 Task: Add Wild Fresh Sockeye Salmon to the cart.
Action: Mouse moved to (26, 138)
Screenshot: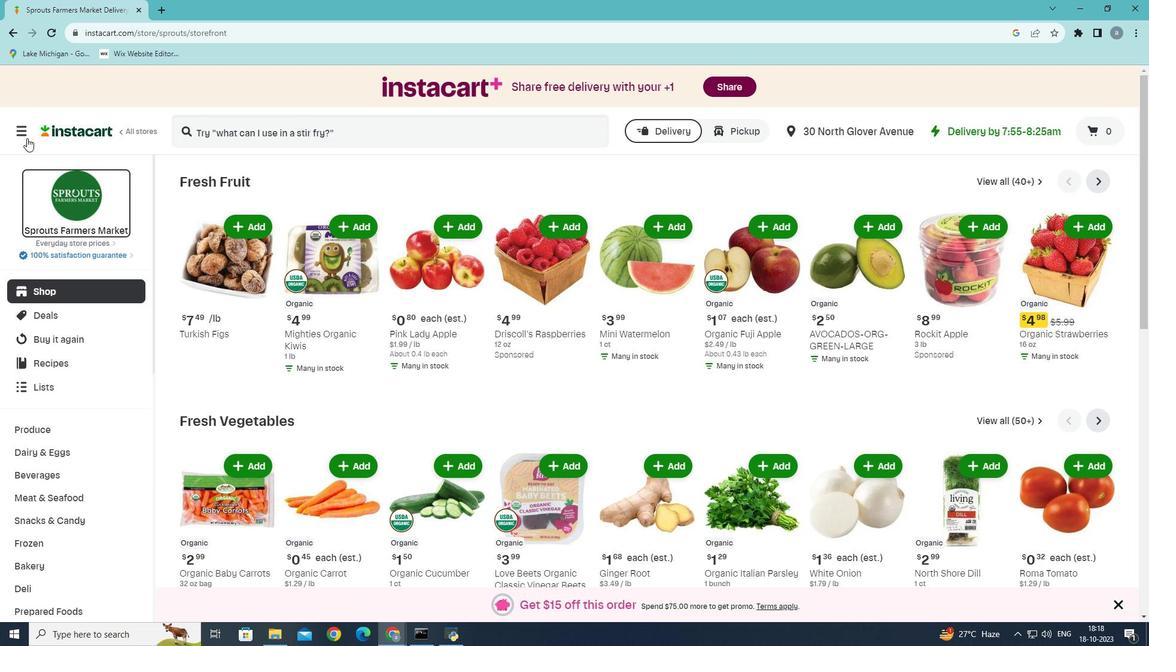 
Action: Mouse pressed left at (26, 138)
Screenshot: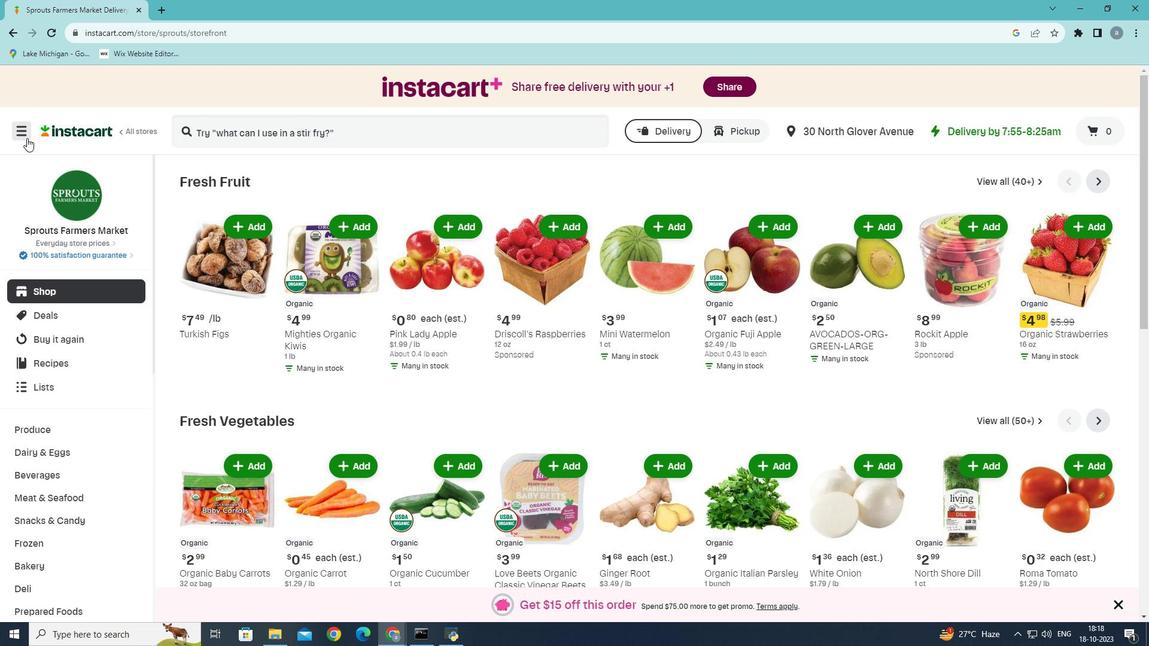 
Action: Mouse moved to (78, 342)
Screenshot: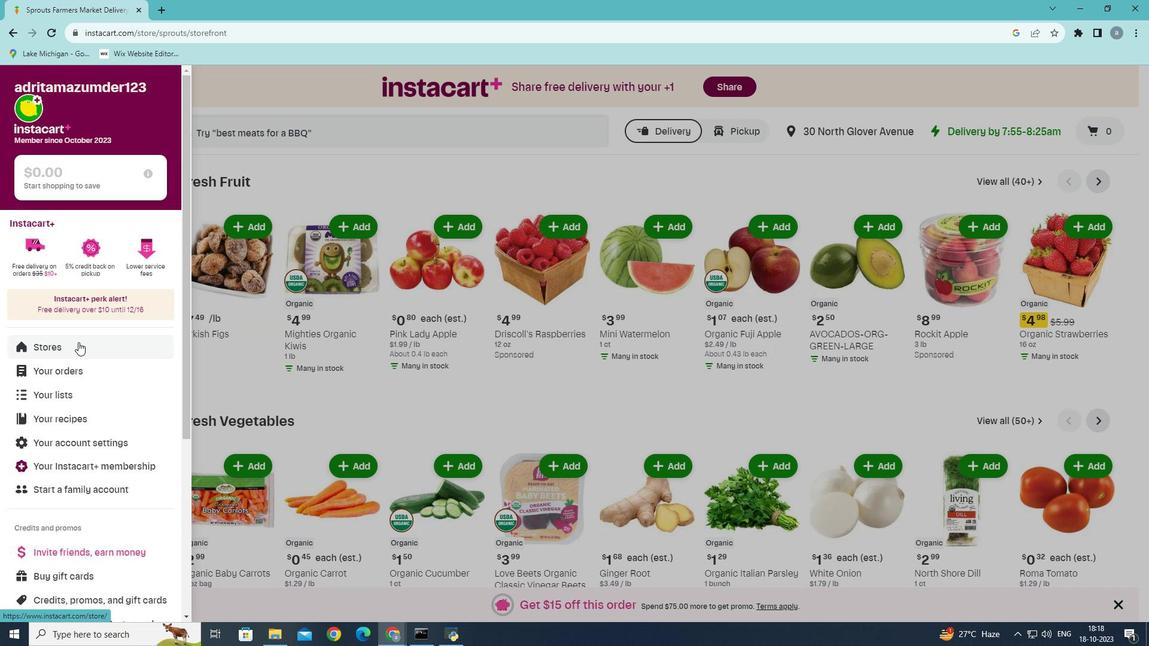 
Action: Mouse pressed left at (78, 342)
Screenshot: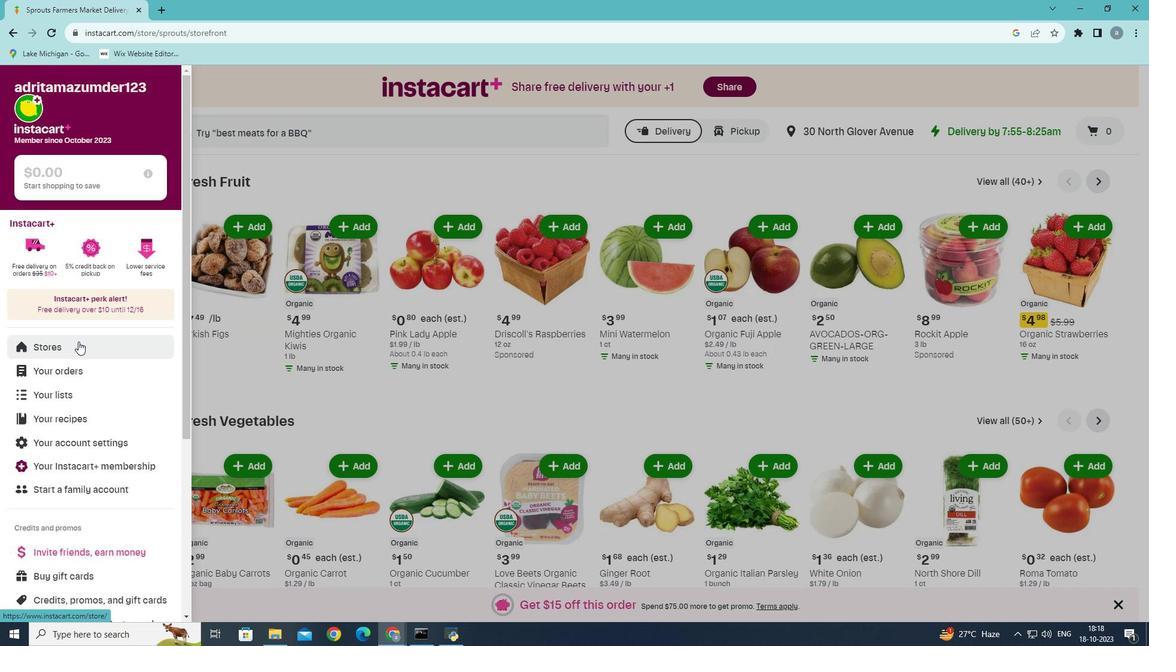 
Action: Mouse moved to (281, 136)
Screenshot: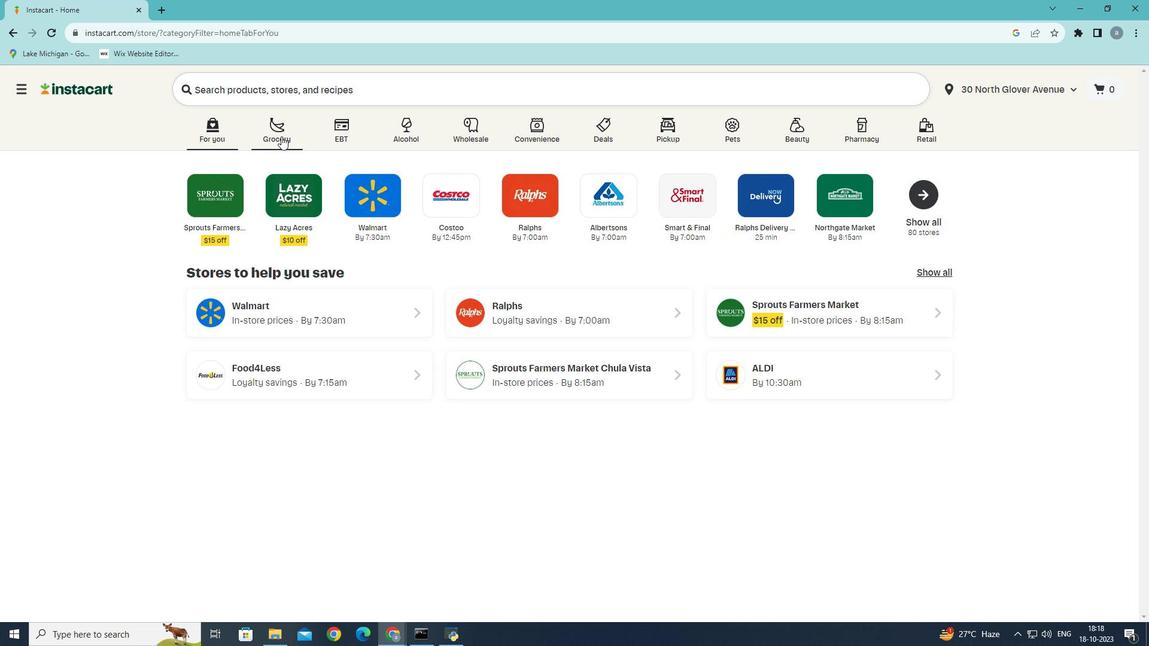 
Action: Mouse pressed left at (281, 136)
Screenshot: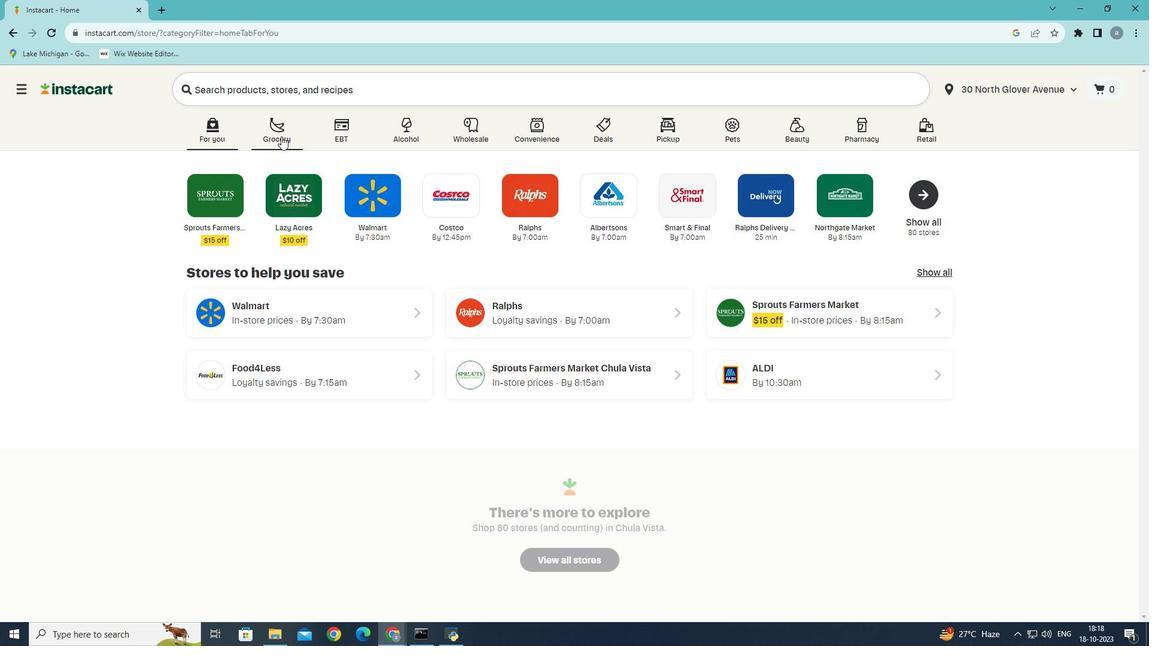 
Action: Mouse moved to (277, 355)
Screenshot: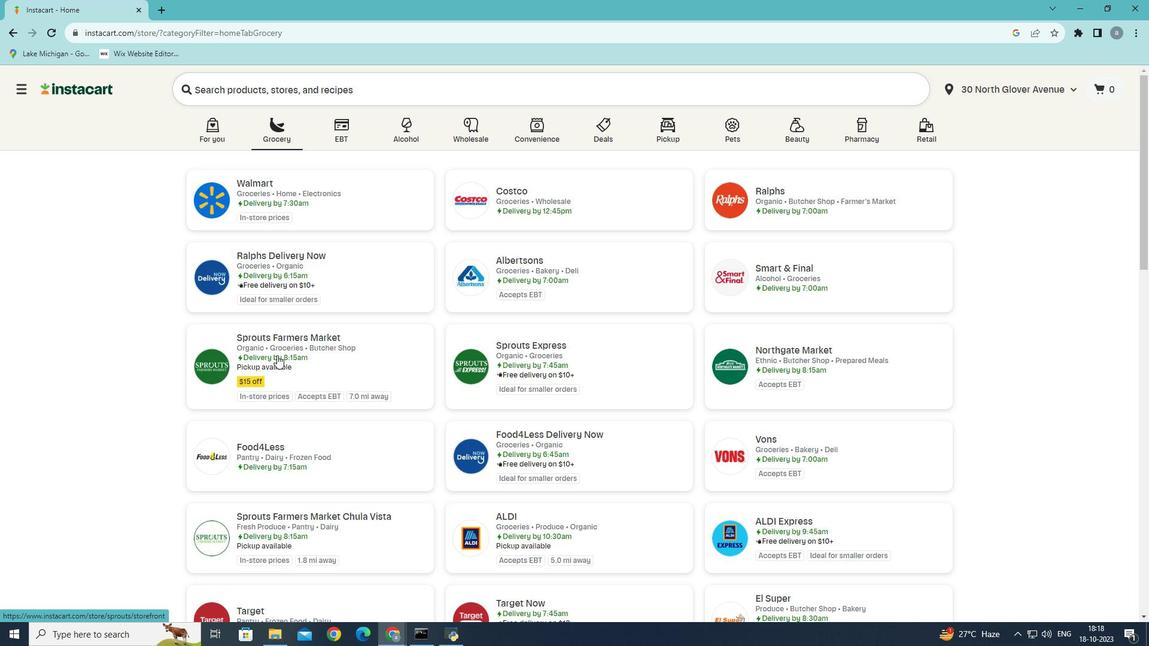 
Action: Mouse pressed left at (277, 355)
Screenshot: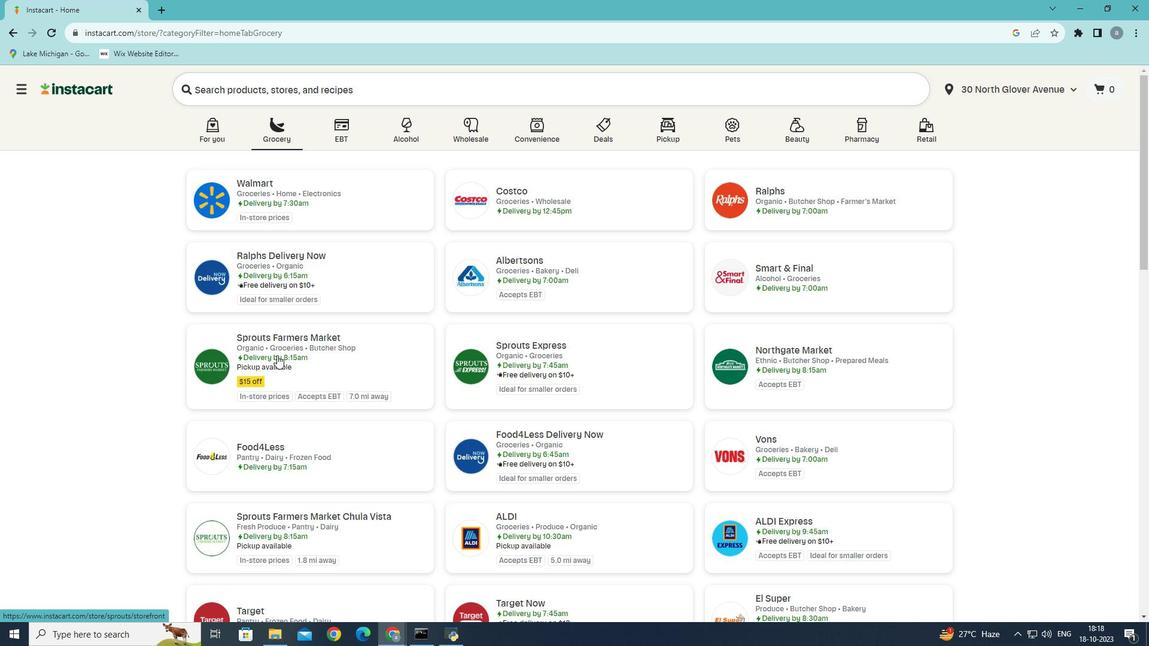 
Action: Mouse moved to (102, 496)
Screenshot: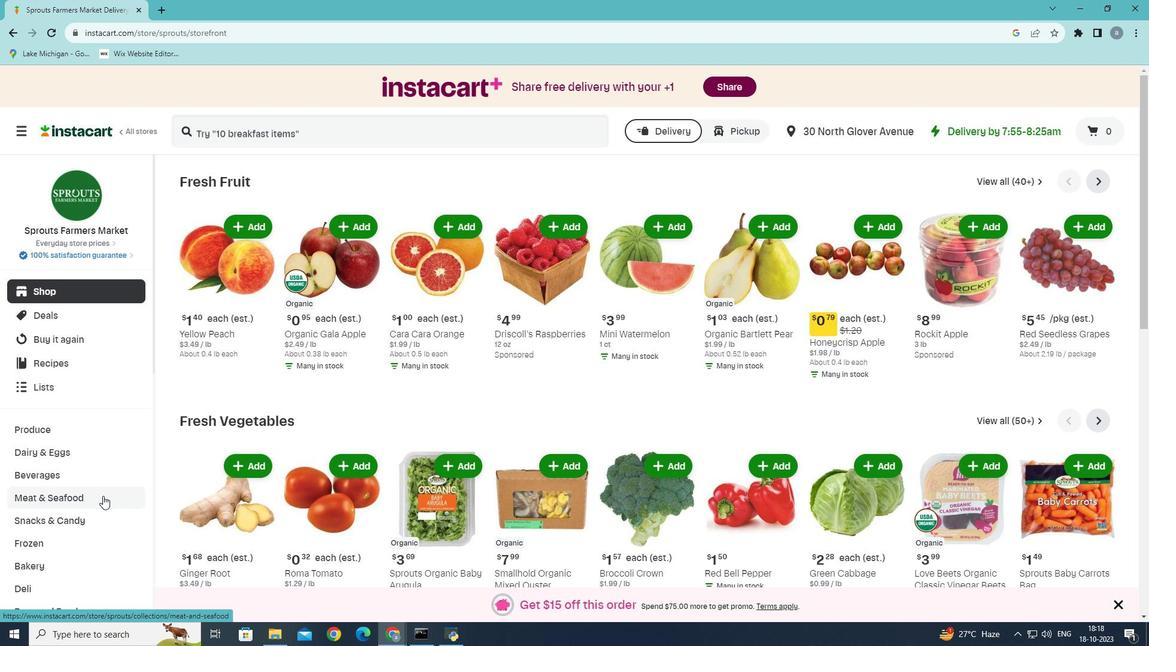 
Action: Mouse pressed left at (102, 496)
Screenshot: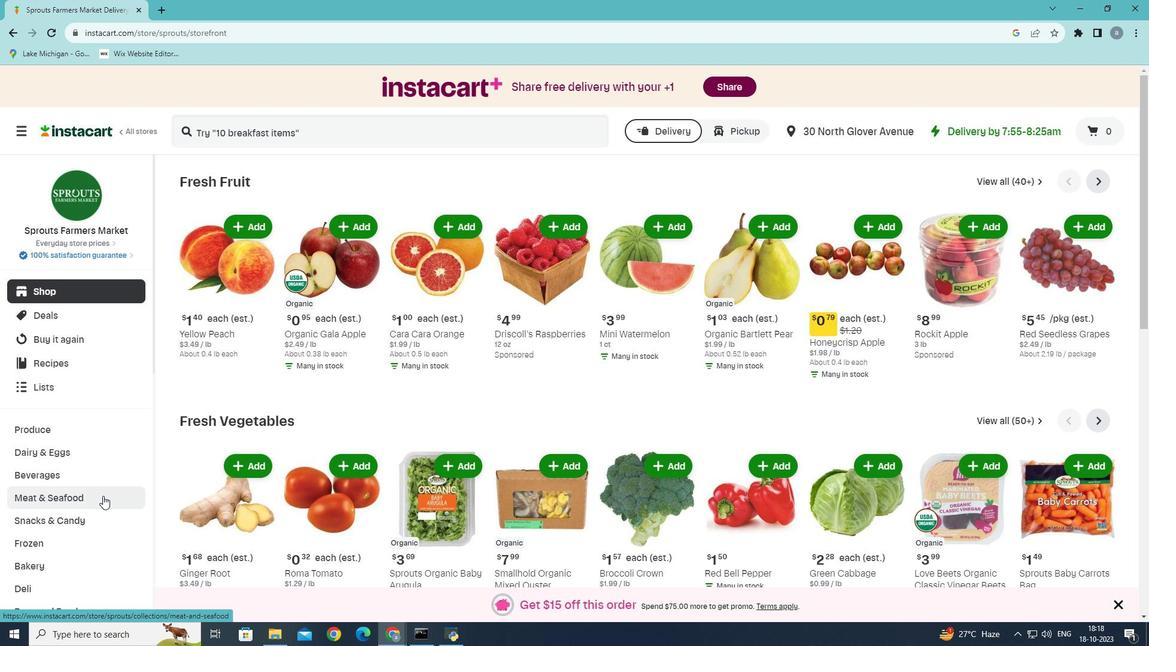 
Action: Mouse moved to (472, 213)
Screenshot: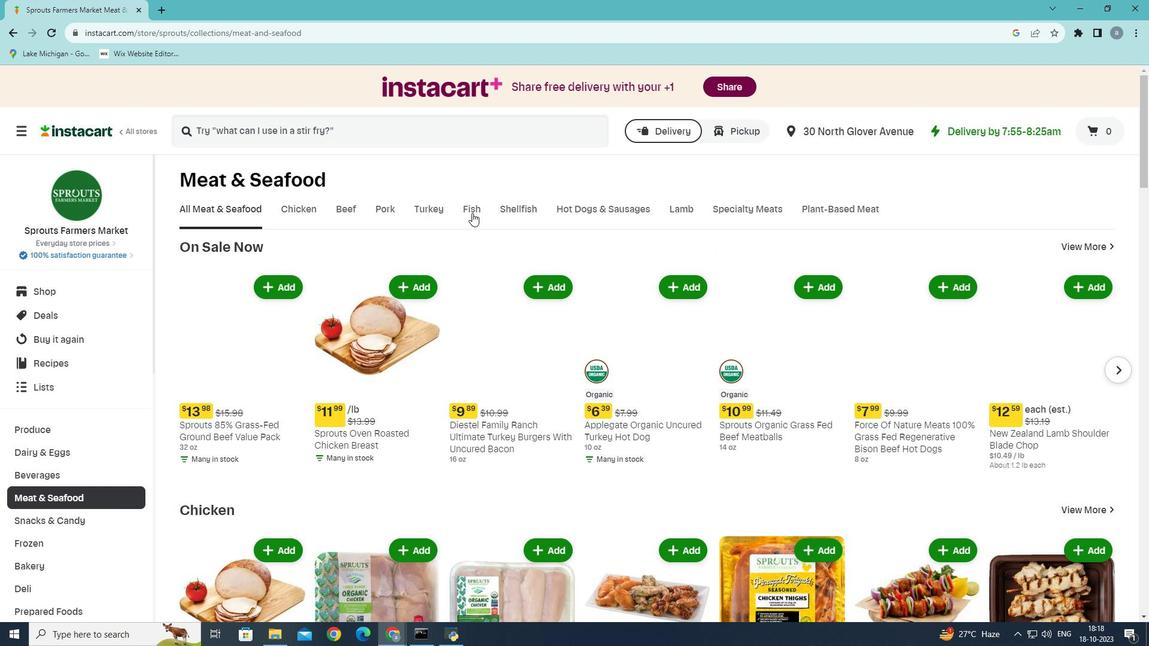 
Action: Mouse pressed left at (472, 213)
Screenshot: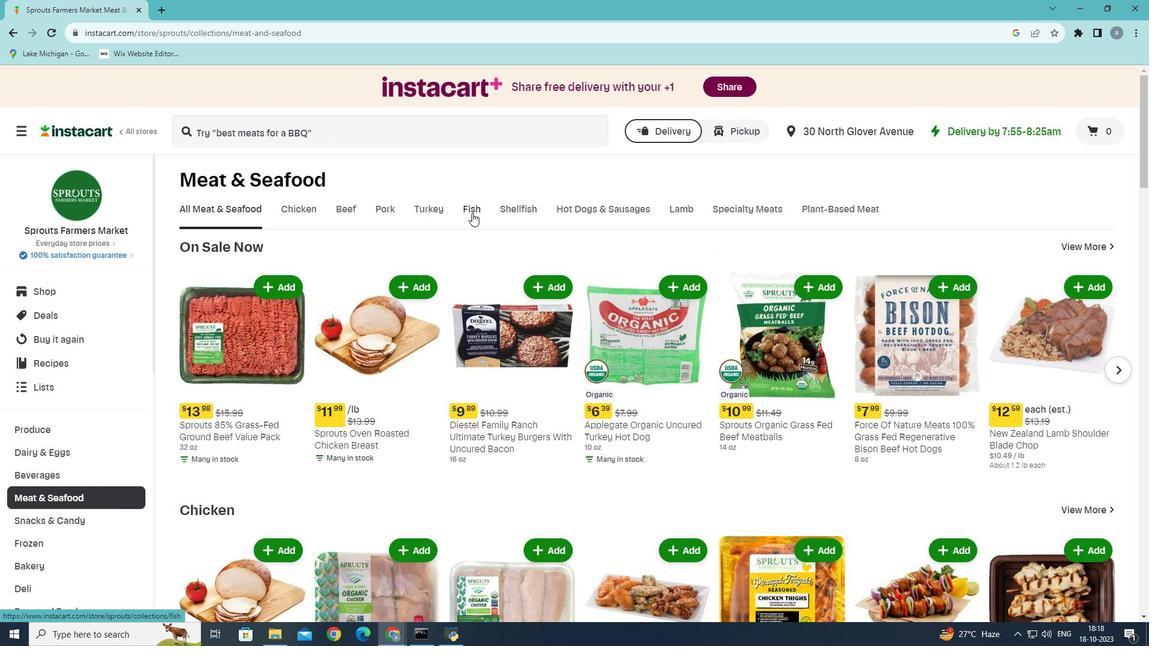 
Action: Mouse moved to (487, 344)
Screenshot: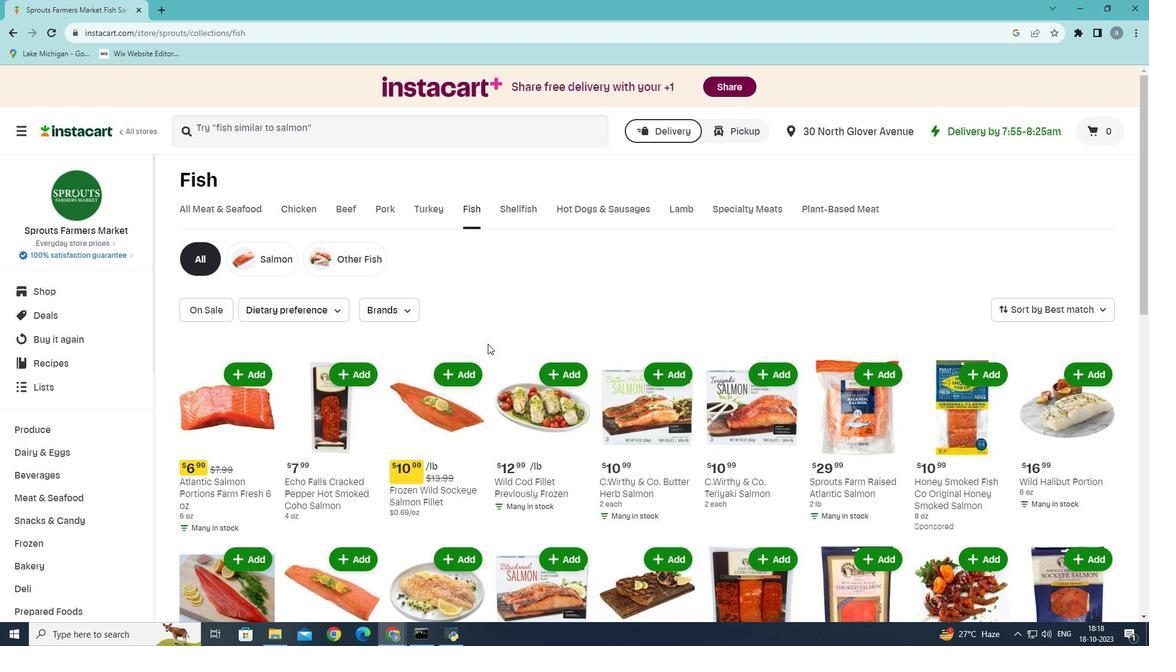 
Action: Mouse scrolled (487, 343) with delta (0, 0)
Screenshot: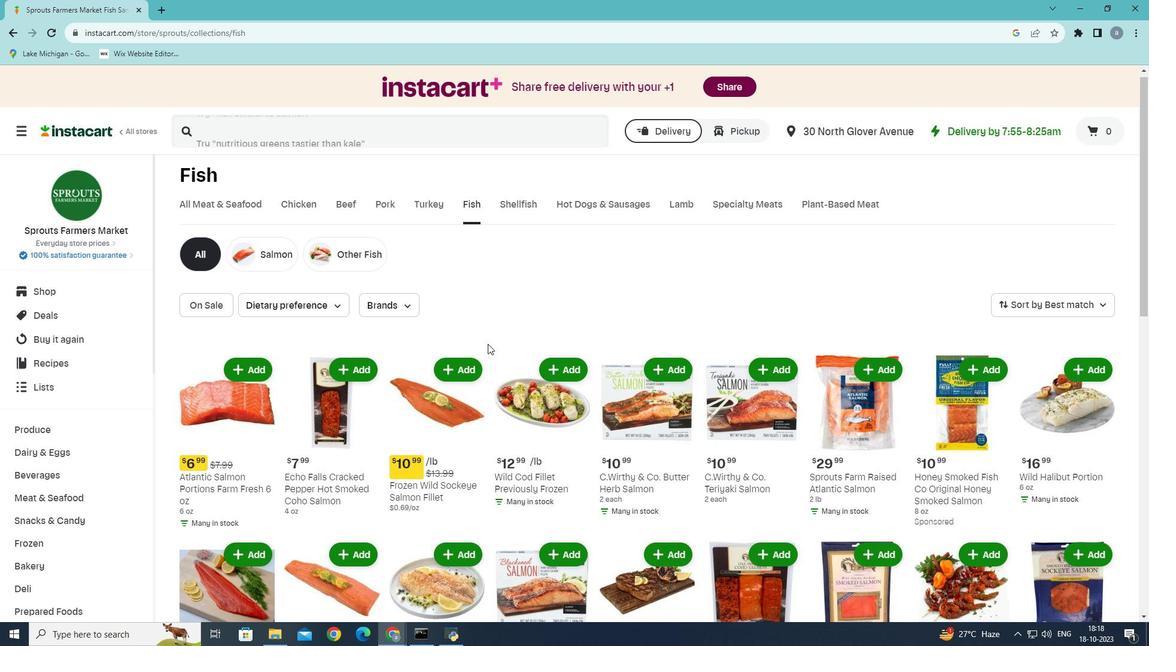 
Action: Mouse scrolled (487, 343) with delta (0, 0)
Screenshot: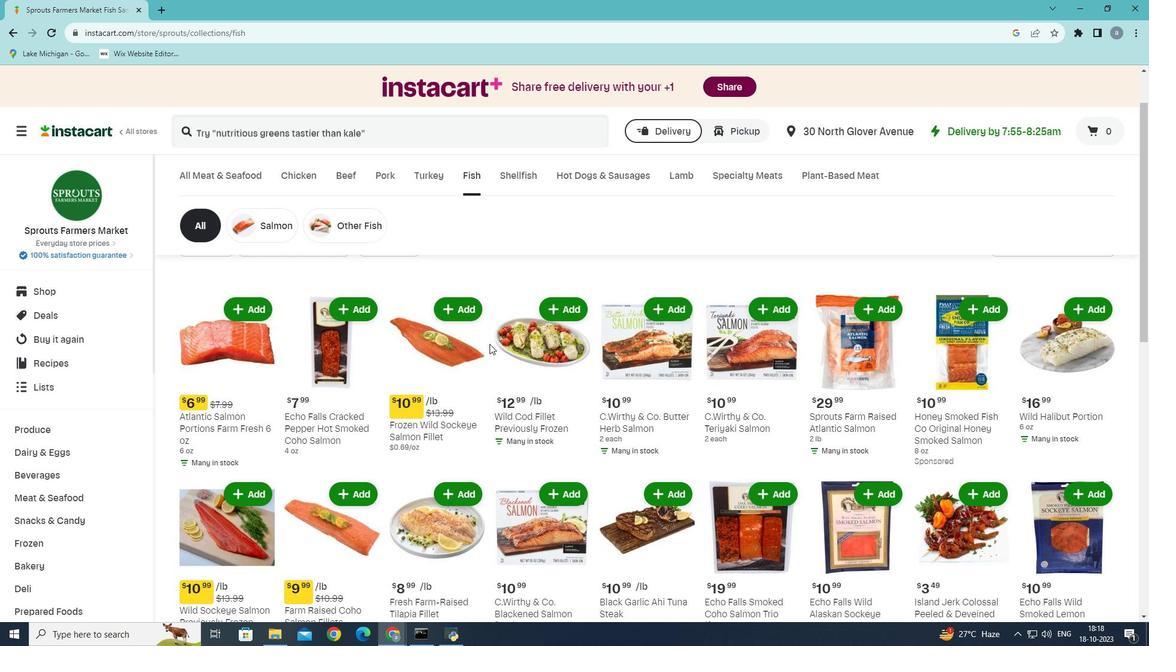 
Action: Mouse moved to (491, 344)
Screenshot: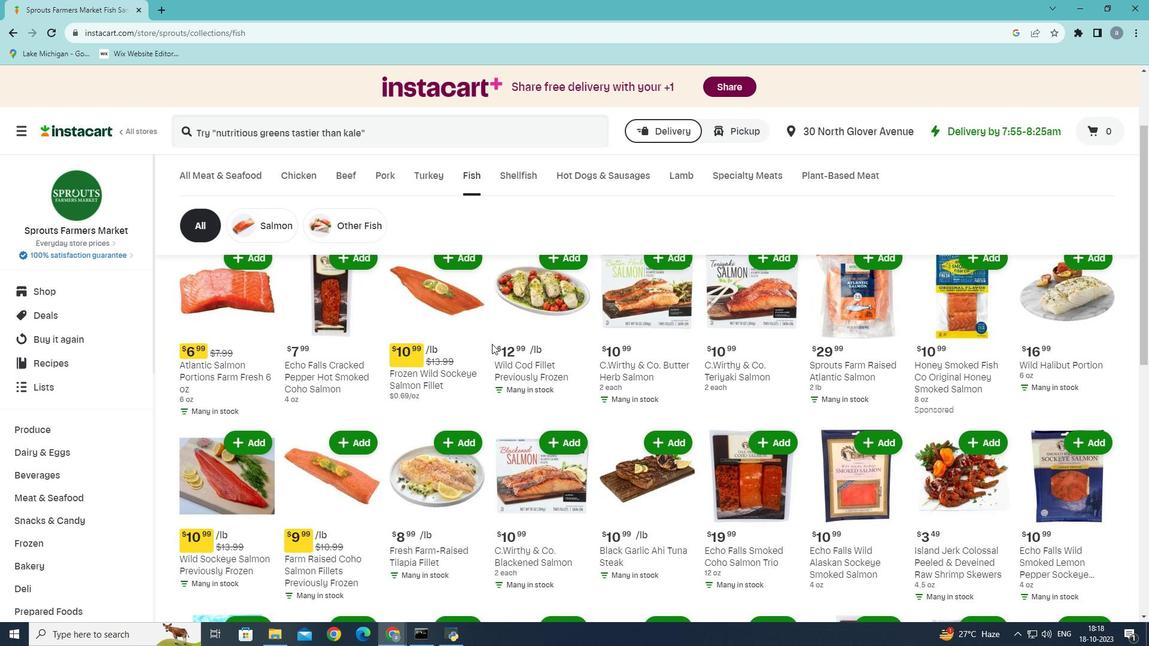 
Action: Mouse scrolled (491, 343) with delta (0, 0)
Screenshot: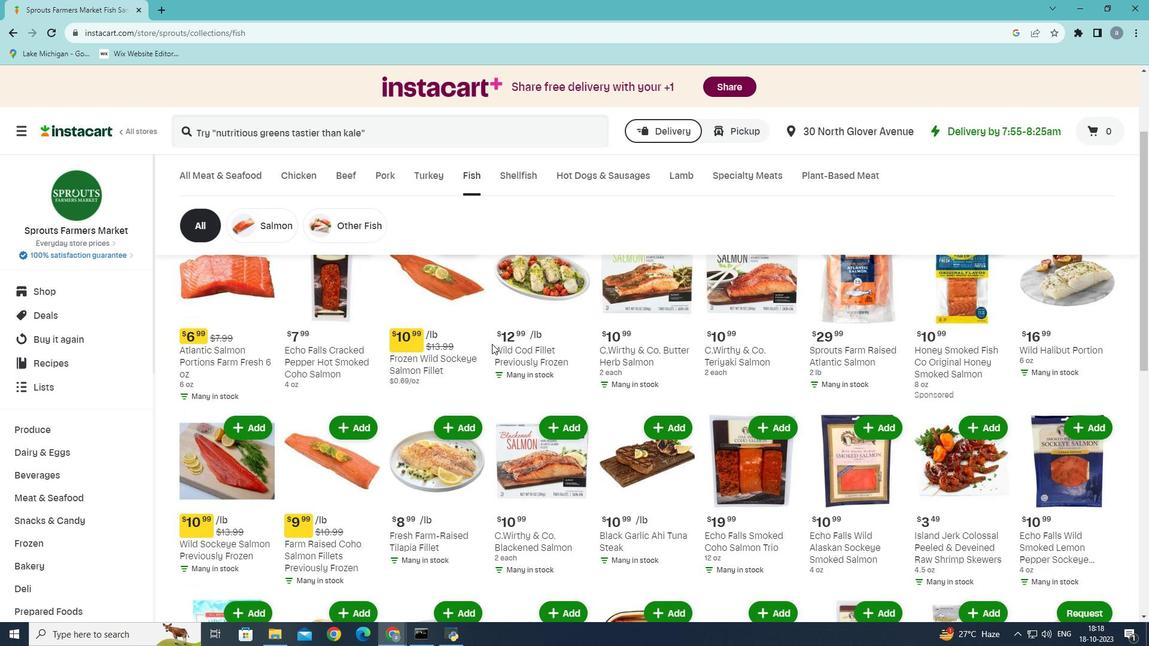 
Action: Mouse scrolled (491, 343) with delta (0, 0)
Screenshot: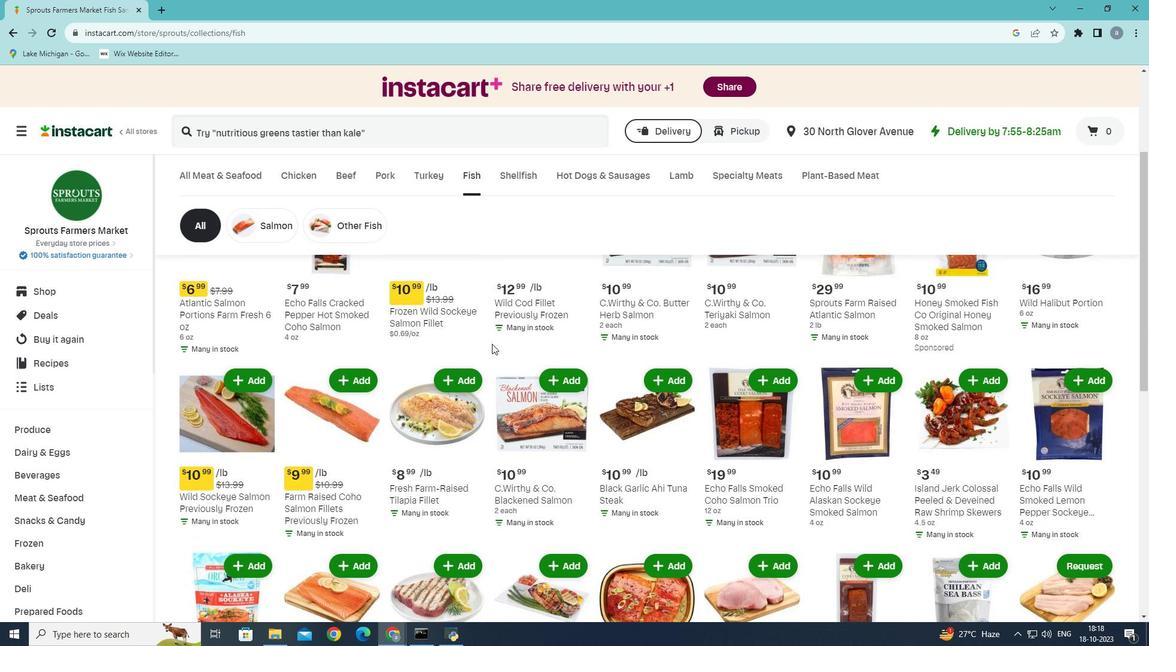 
Action: Mouse moved to (493, 344)
Screenshot: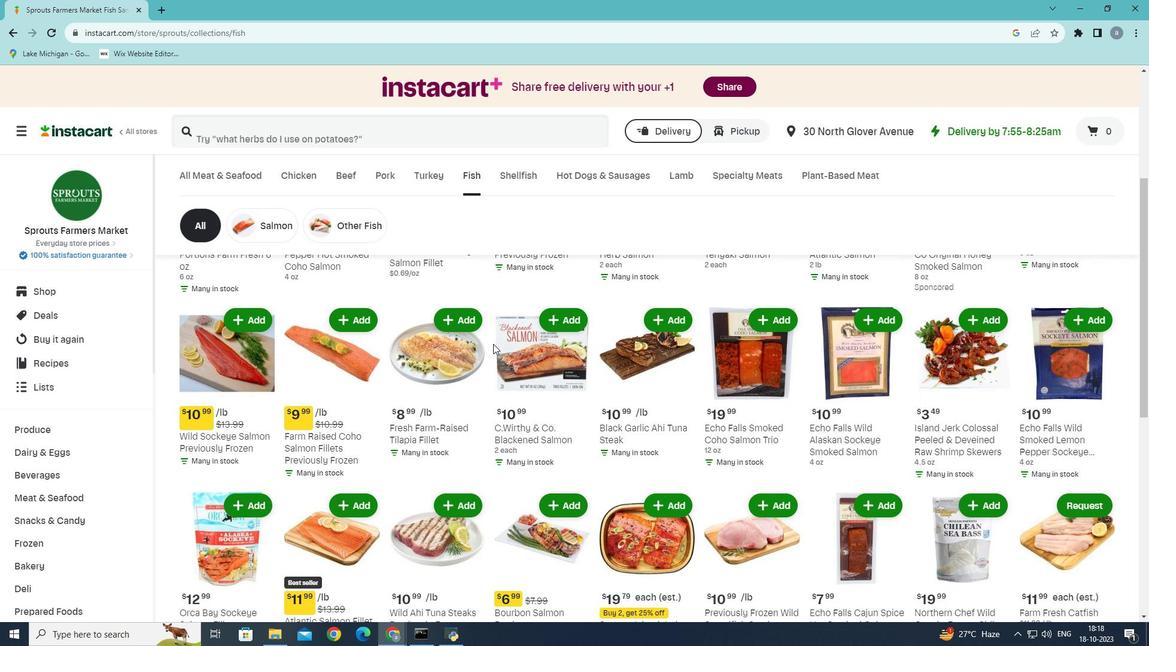
Action: Mouse scrolled (493, 343) with delta (0, 0)
Screenshot: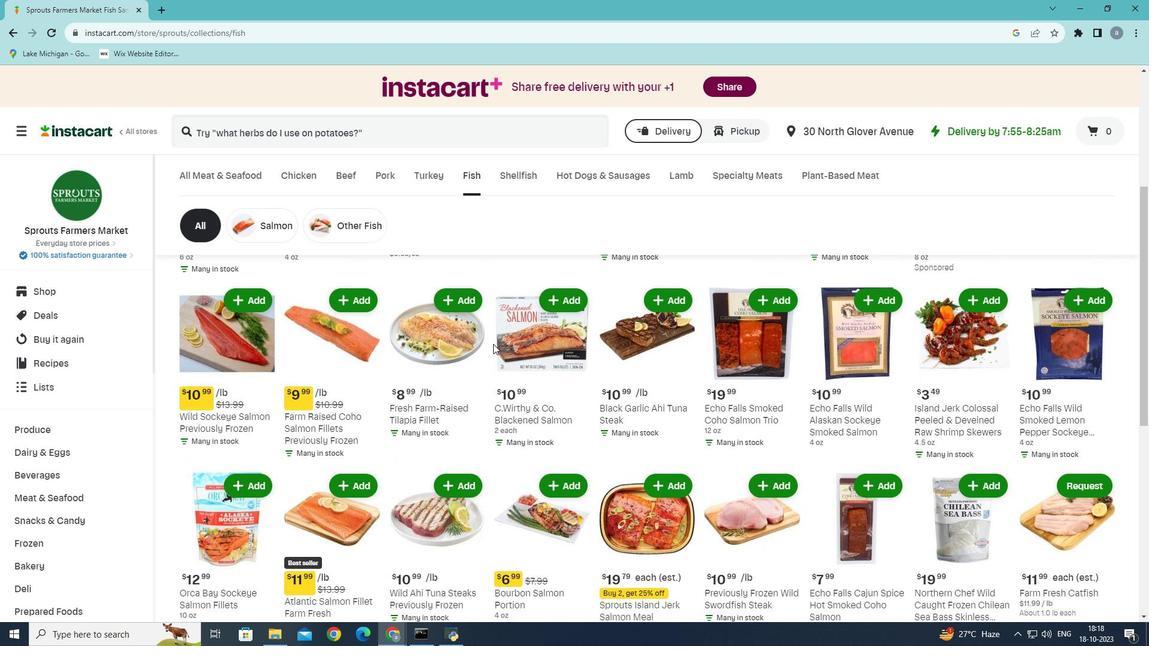 
Action: Mouse scrolled (493, 343) with delta (0, 0)
Screenshot: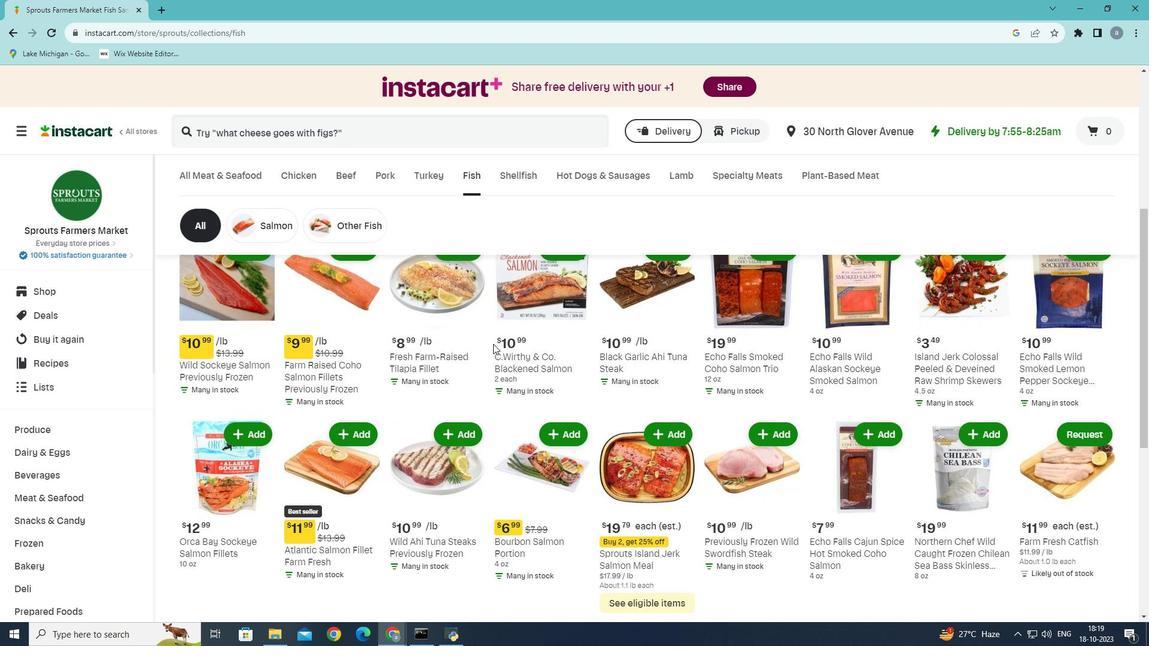 
Action: Mouse moved to (493, 343)
Screenshot: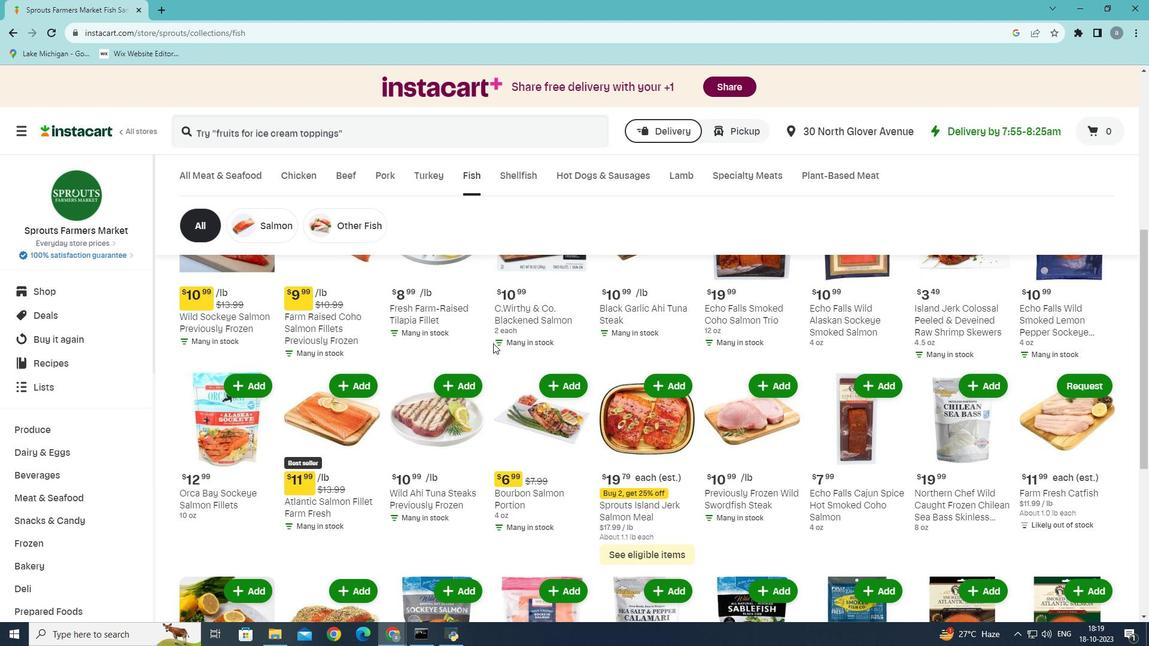 
Action: Mouse scrolled (493, 342) with delta (0, 0)
Screenshot: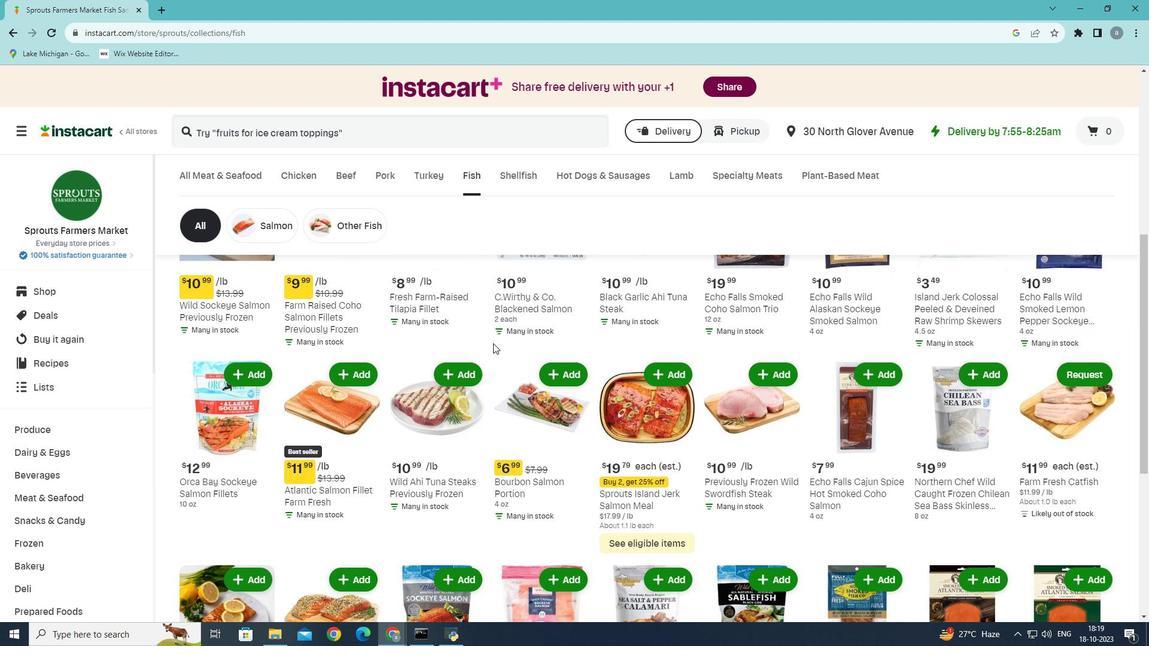 
Action: Mouse scrolled (493, 342) with delta (0, 0)
Screenshot: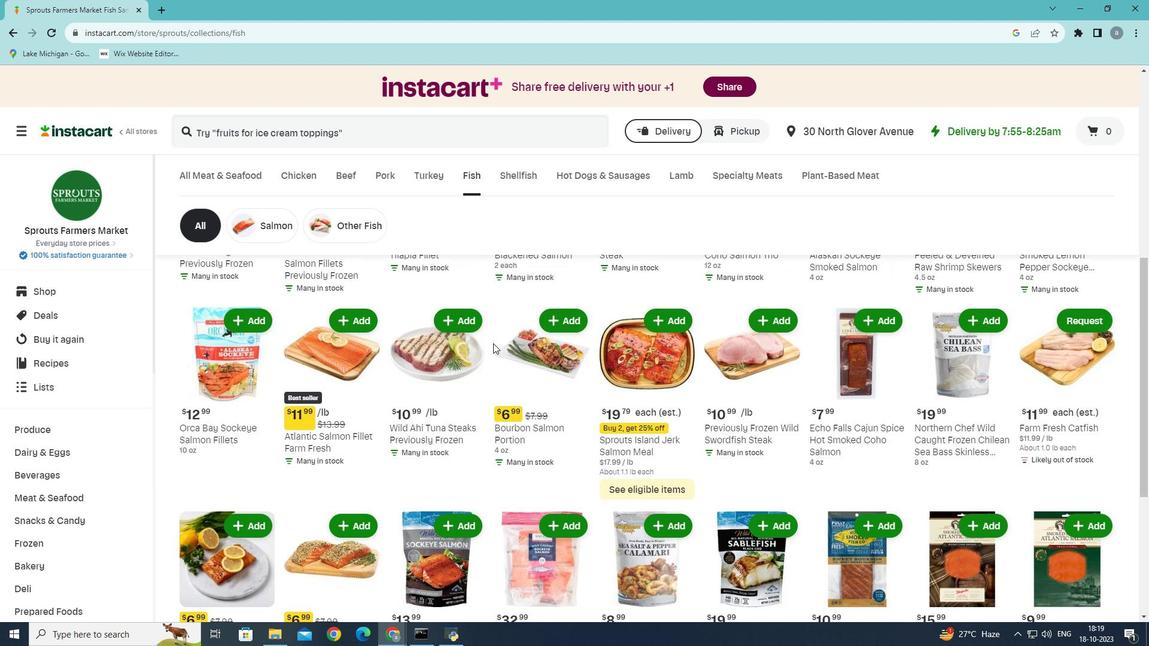 
Action: Mouse scrolled (493, 342) with delta (0, 0)
Screenshot: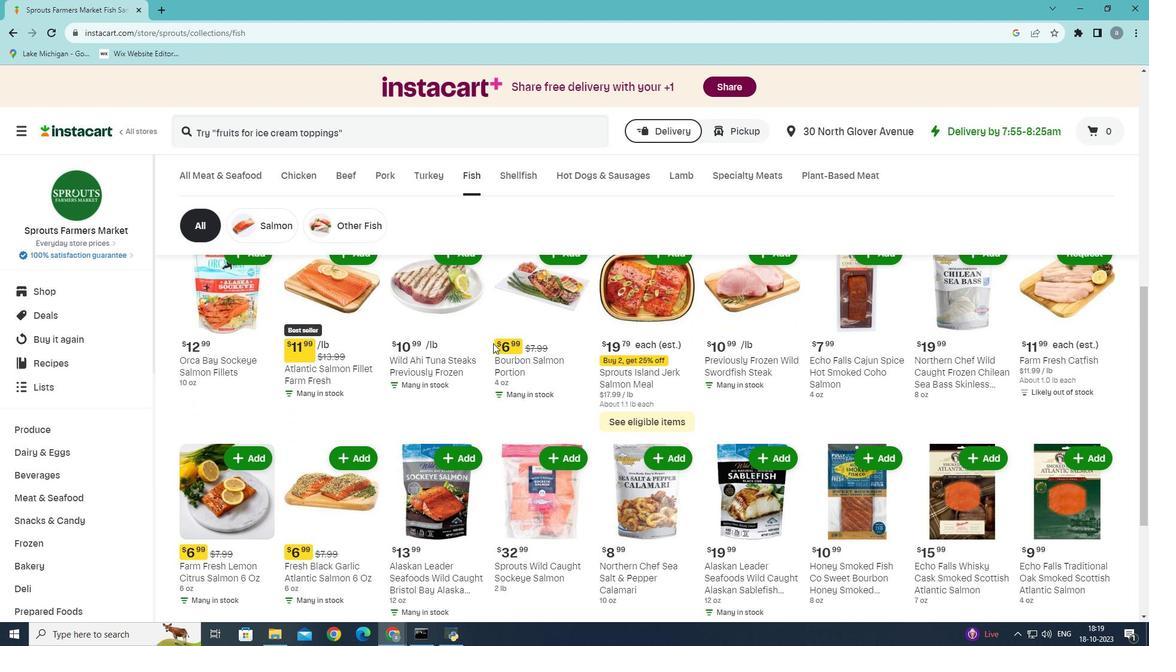 
Action: Mouse moved to (493, 343)
Screenshot: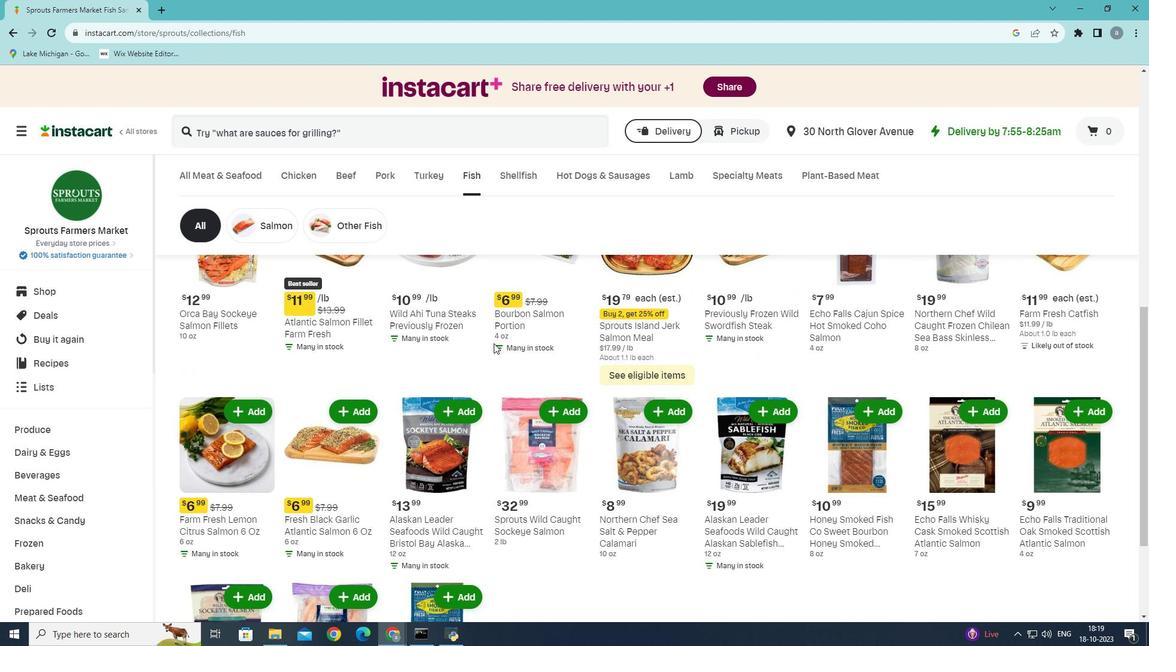 
Action: Mouse scrolled (493, 342) with delta (0, 0)
Screenshot: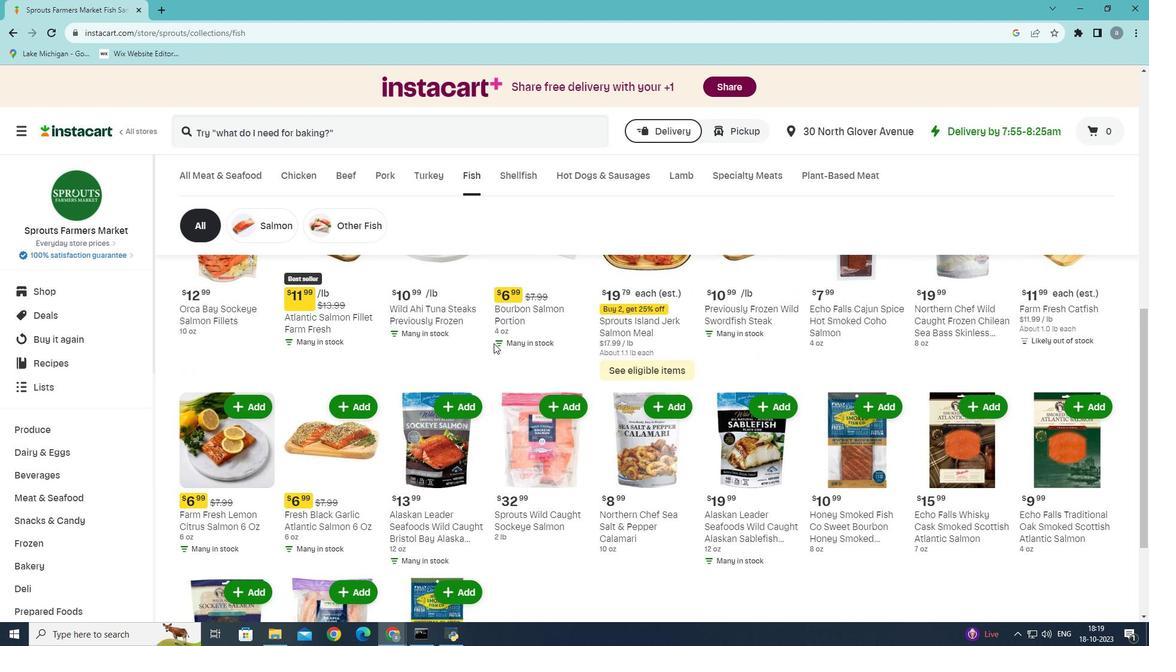 
Action: Mouse scrolled (493, 342) with delta (0, 0)
Screenshot: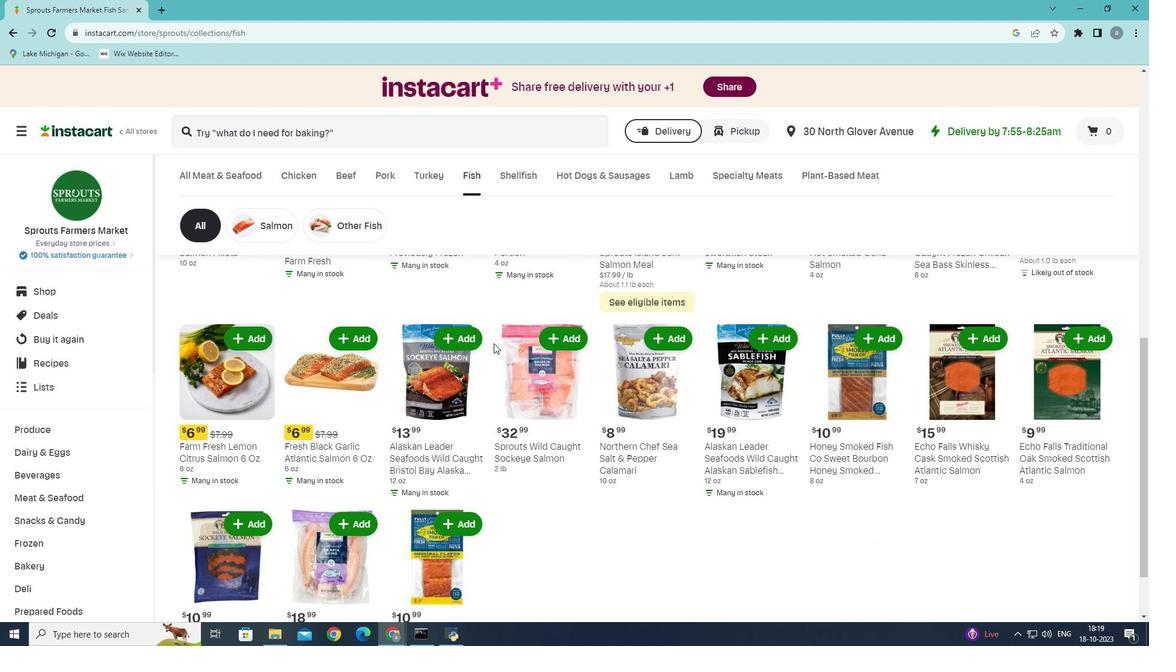 
Action: Mouse scrolled (493, 342) with delta (0, 0)
Screenshot: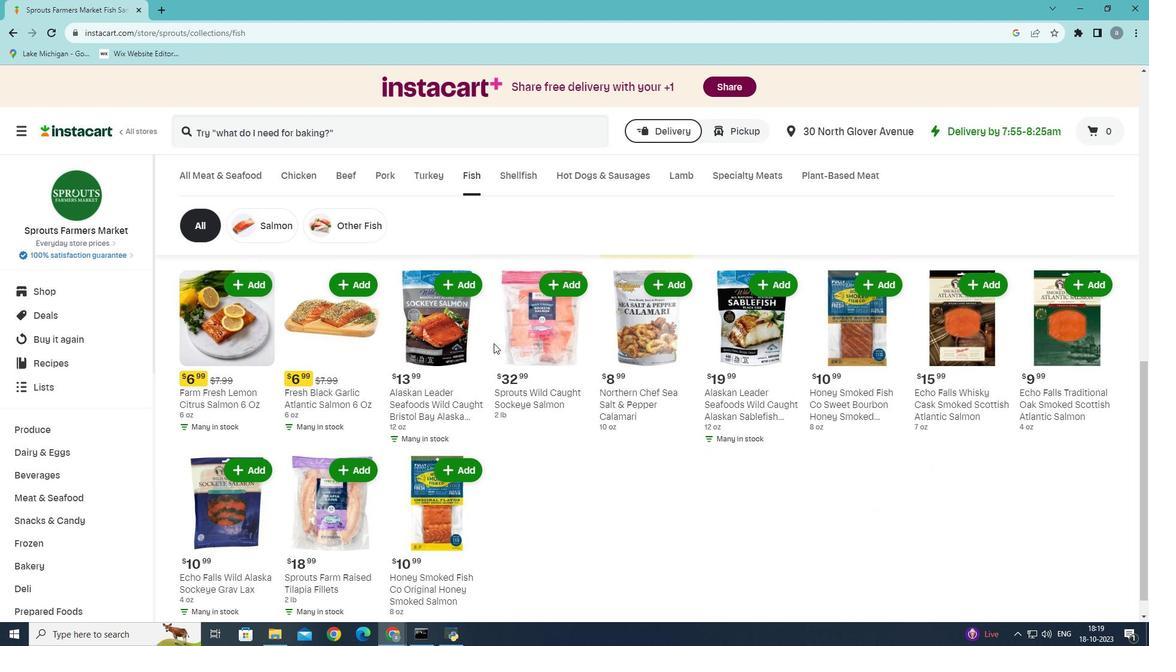 
Action: Mouse scrolled (493, 342) with delta (0, 0)
Screenshot: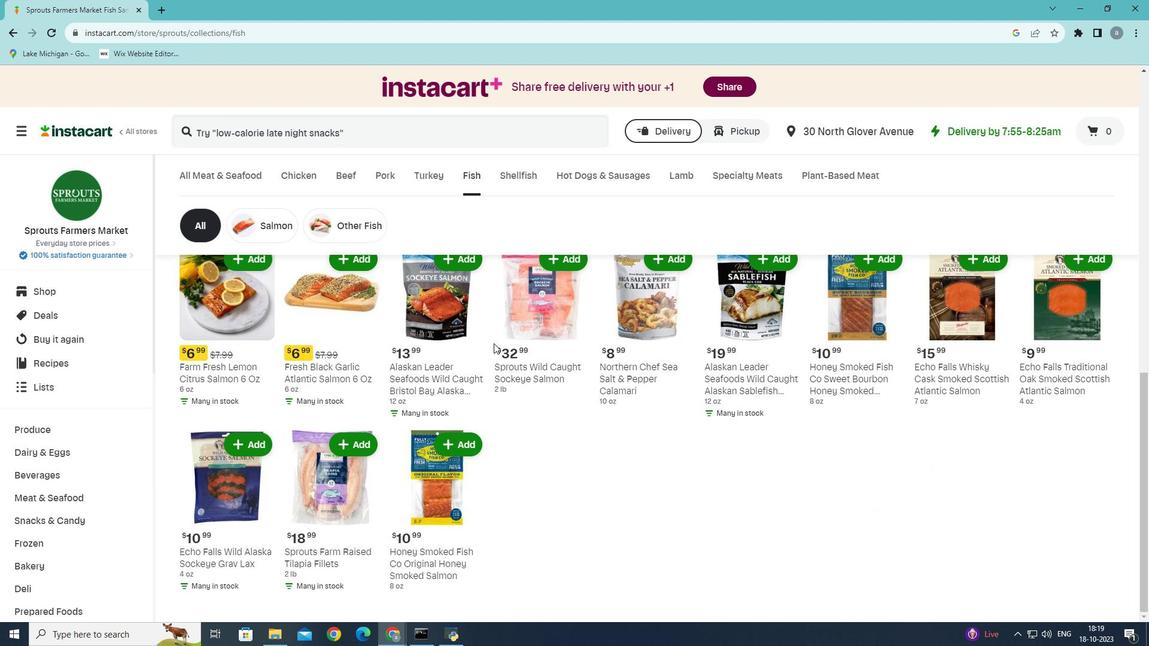 
Action: Mouse scrolled (493, 344) with delta (0, 0)
Screenshot: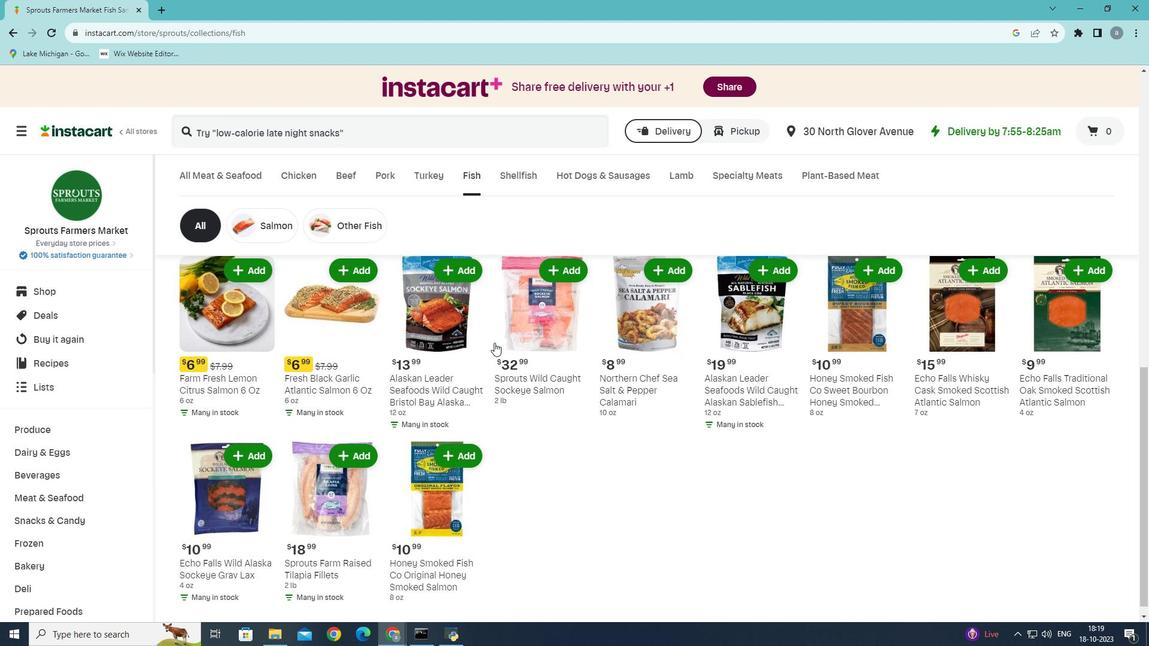 
Action: Mouse moved to (494, 342)
Screenshot: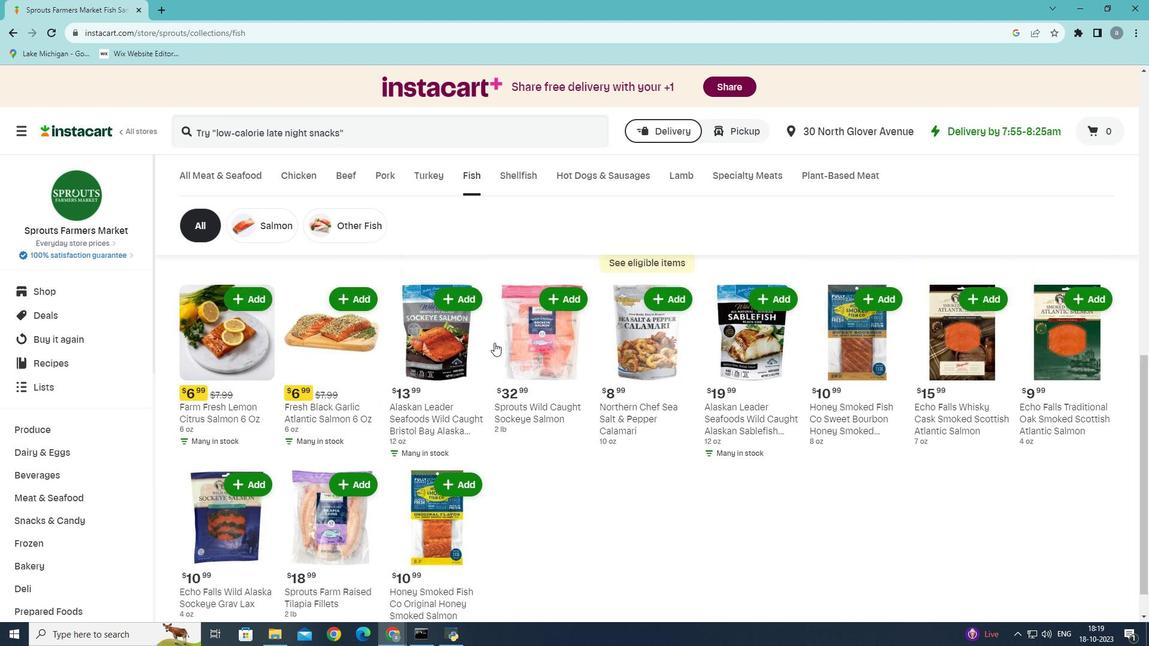 
Action: Mouse scrolled (494, 343) with delta (0, 0)
Screenshot: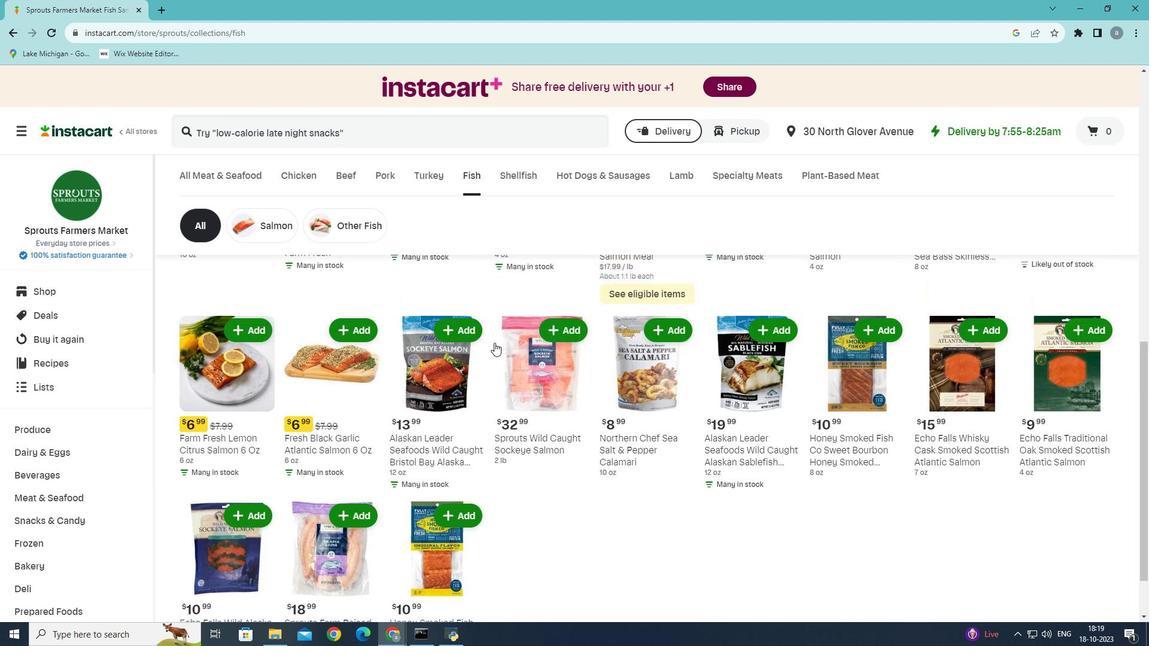 
Action: Mouse moved to (494, 342)
Screenshot: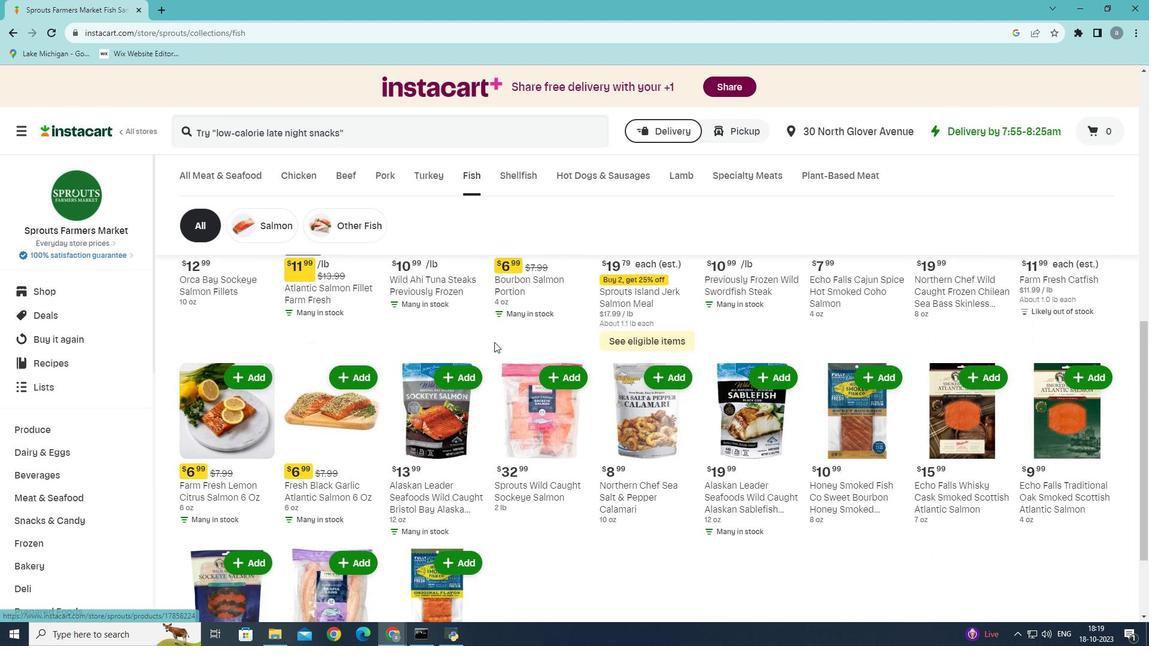 
Action: Mouse scrolled (494, 342) with delta (0, 0)
Screenshot: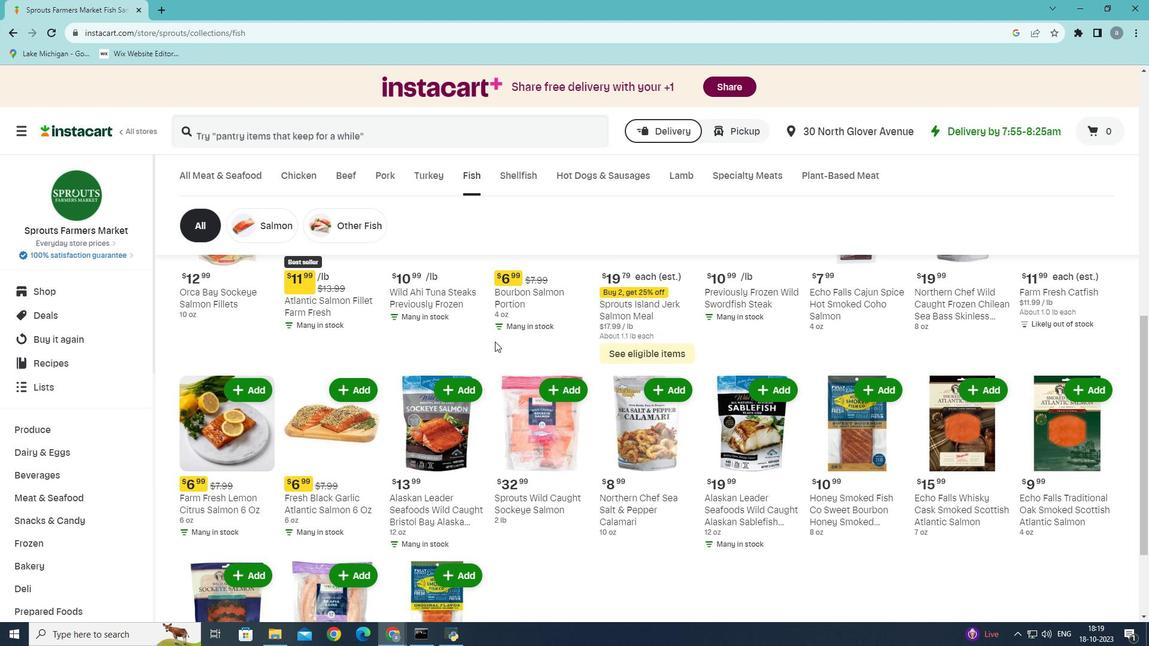 
Action: Mouse moved to (494, 341)
Screenshot: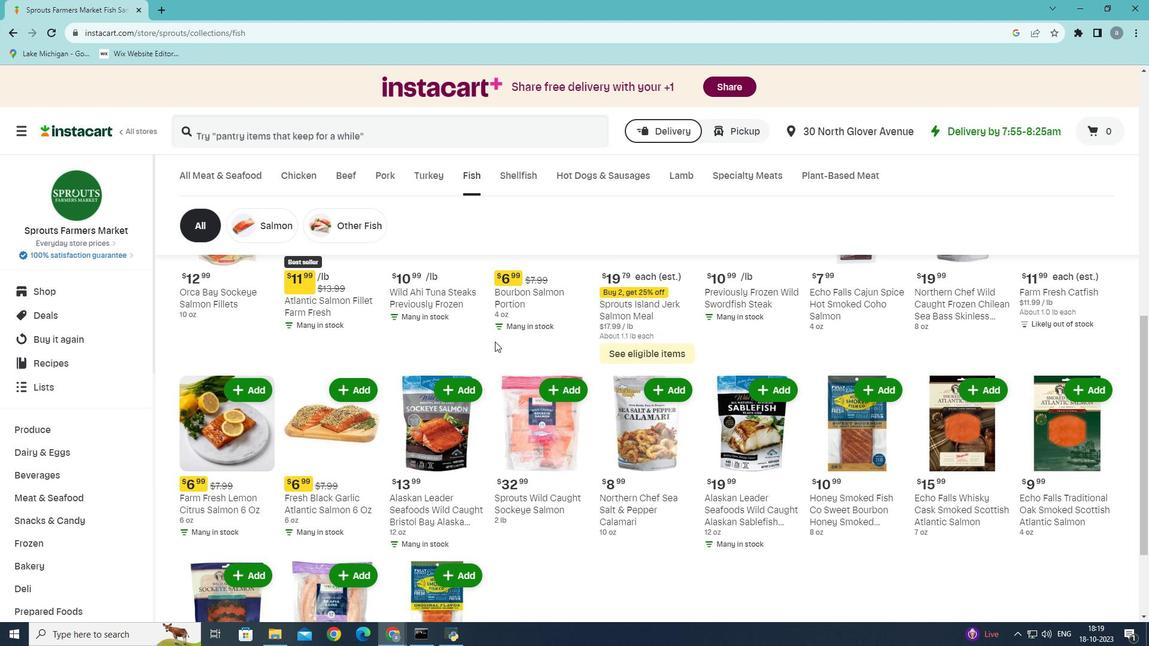 
Action: Mouse scrolled (494, 342) with delta (0, 0)
Screenshot: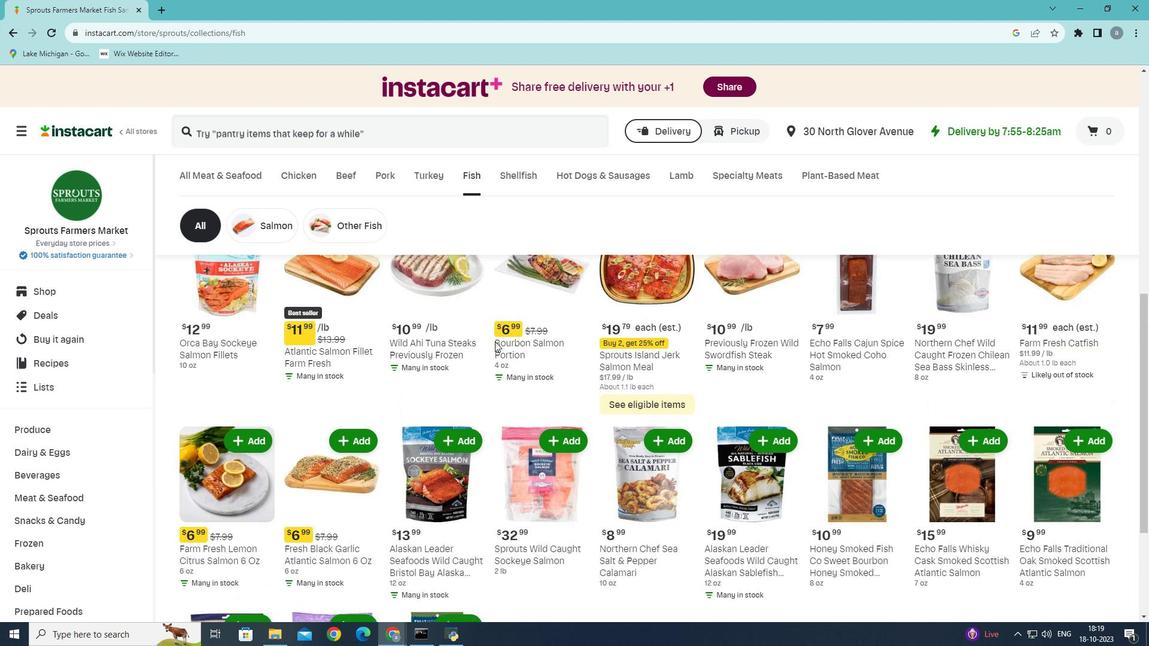 
Action: Mouse moved to (510, 348)
Screenshot: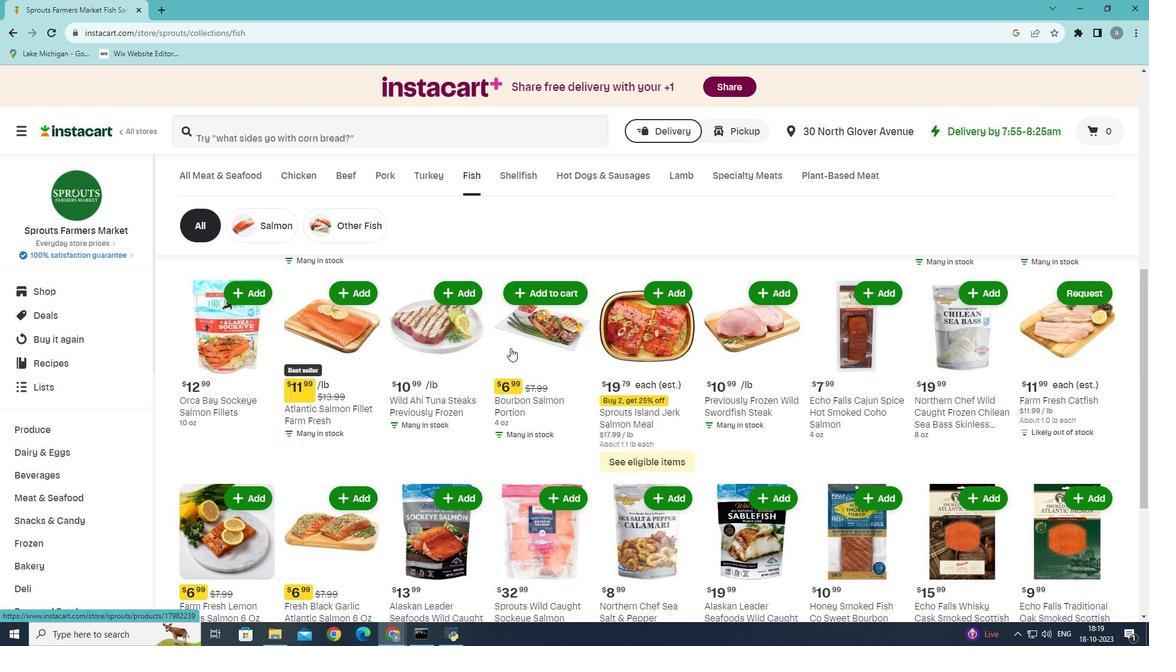 
Action: Mouse scrolled (510, 348) with delta (0, 0)
Screenshot: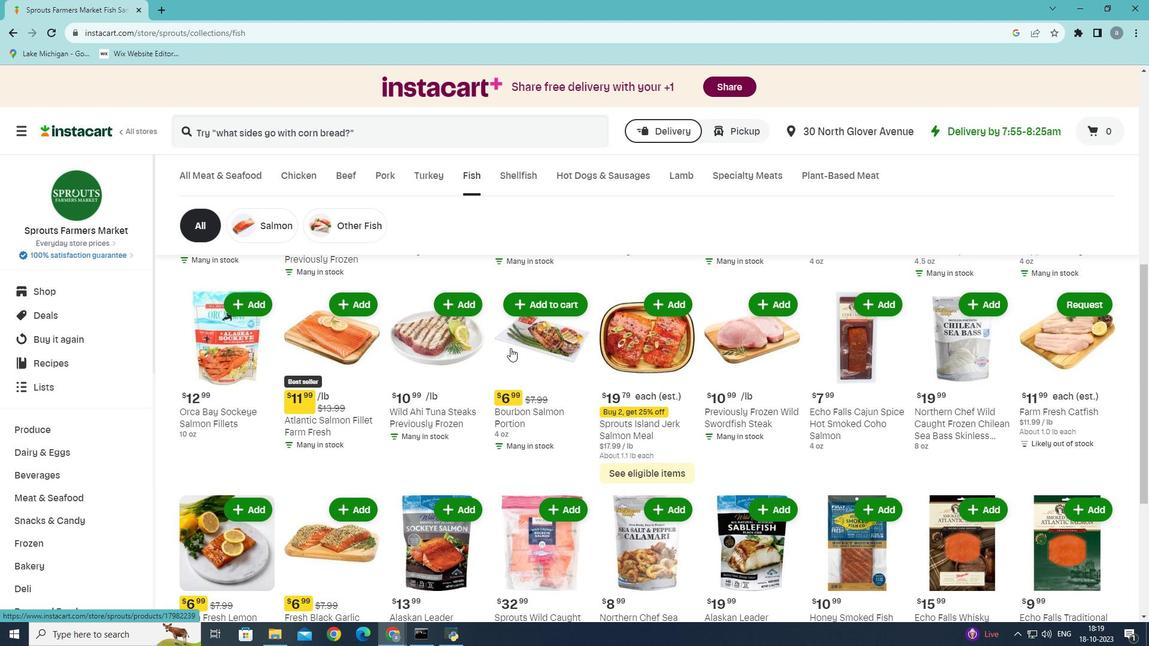 
Action: Mouse moved to (572, 371)
Screenshot: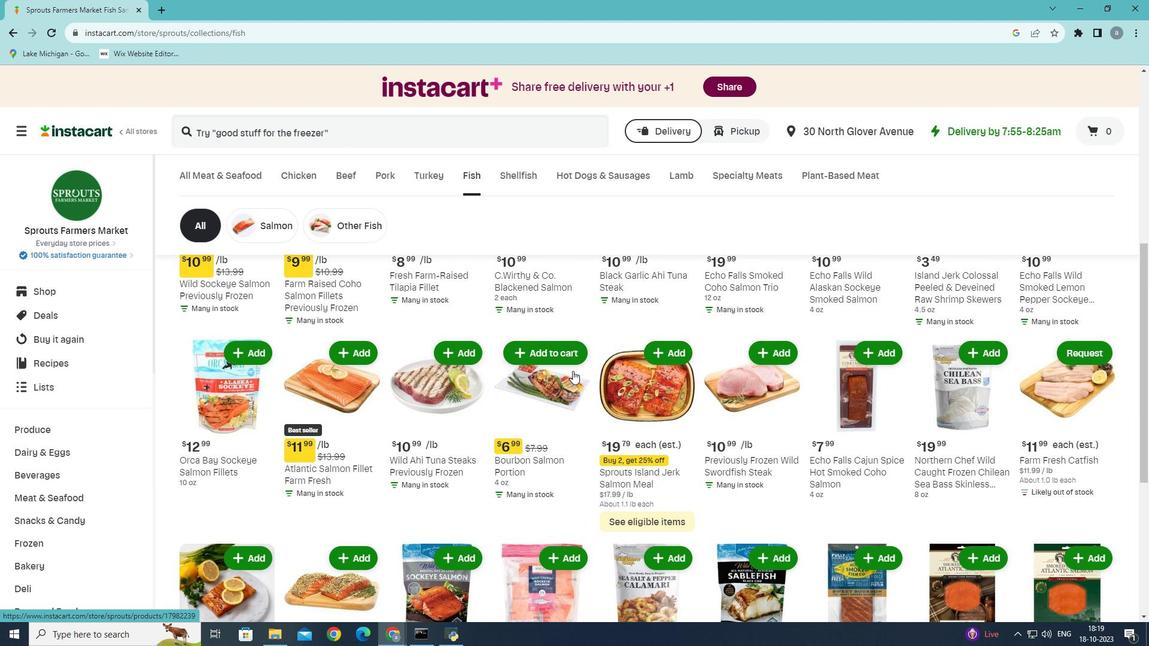 
Action: Mouse scrolled (572, 371) with delta (0, 0)
Screenshot: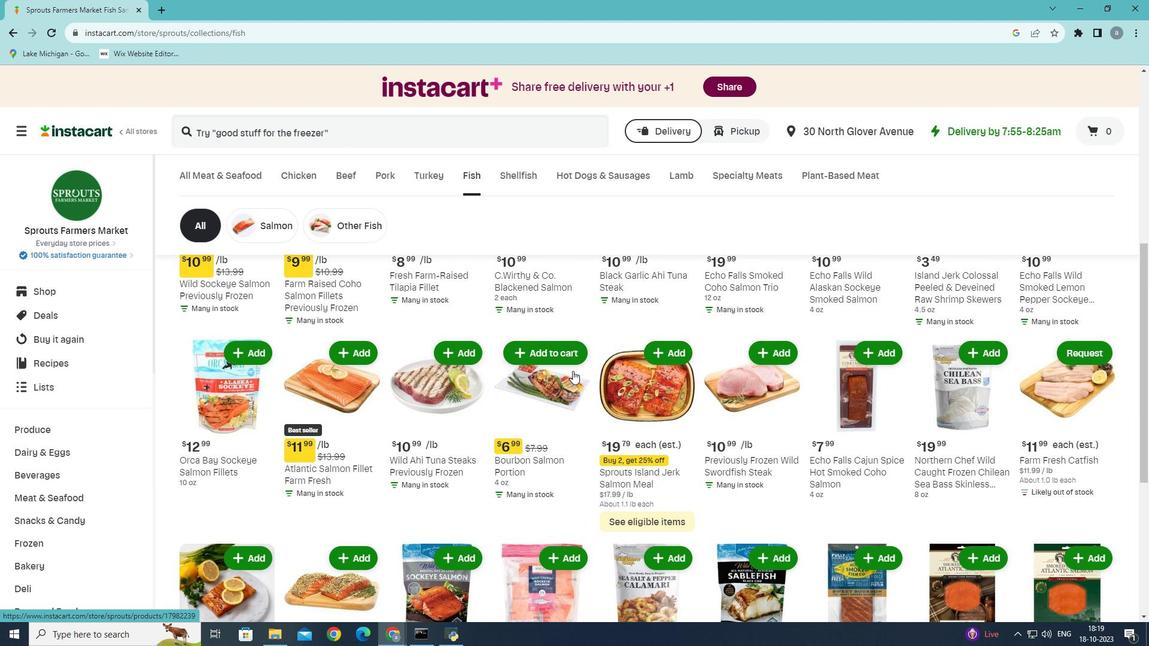 
Action: Mouse moved to (573, 388)
Screenshot: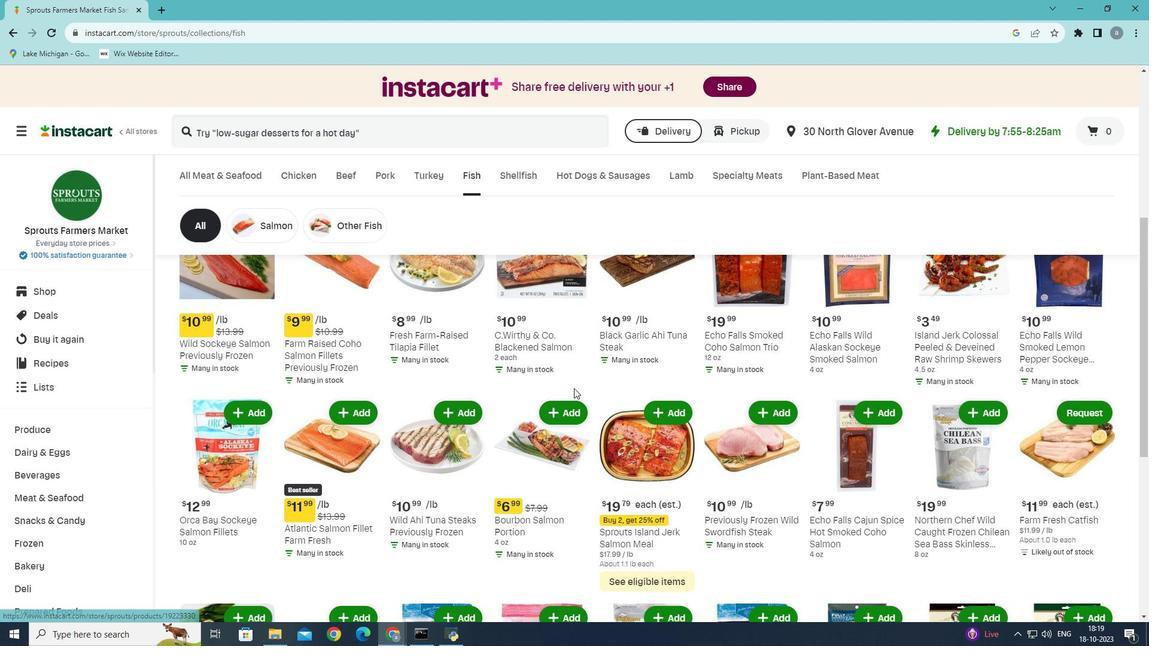 
Action: Mouse scrolled (573, 389) with delta (0, 0)
Screenshot: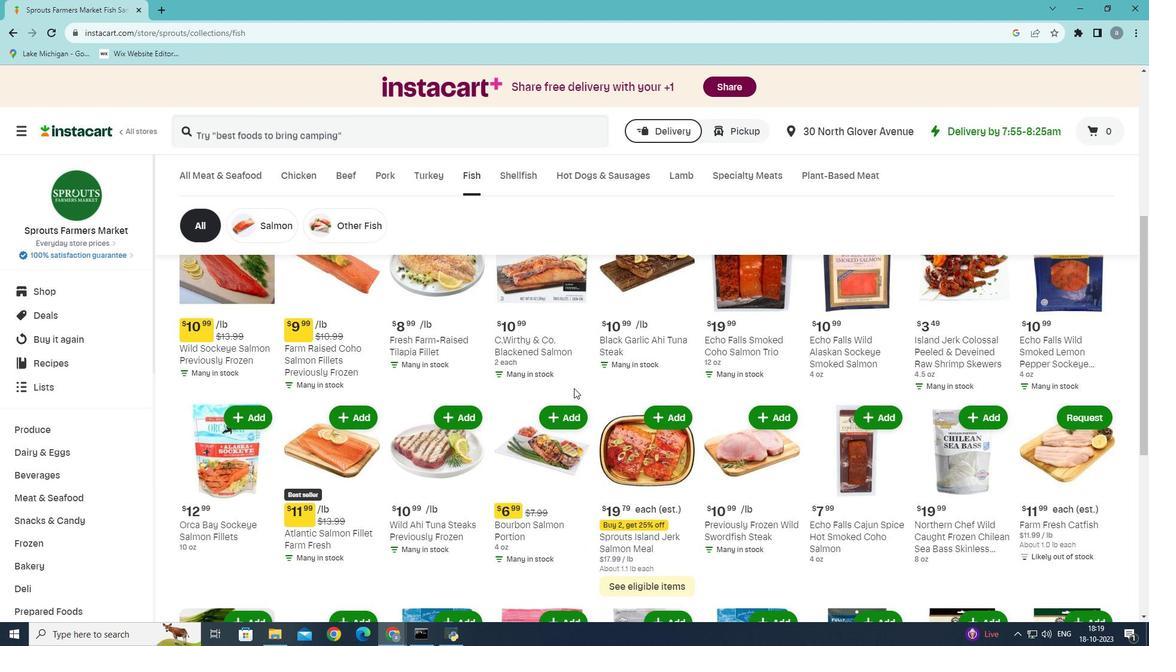 
Action: Mouse moved to (628, 395)
Screenshot: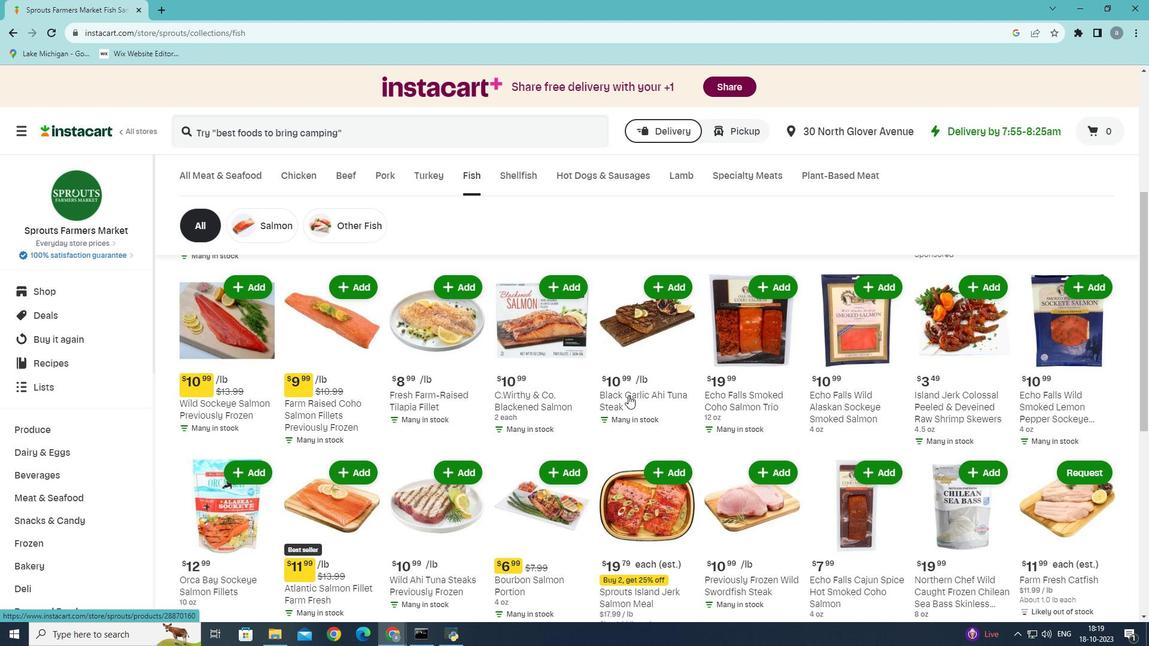 
Action: Mouse scrolled (628, 396) with delta (0, 0)
Screenshot: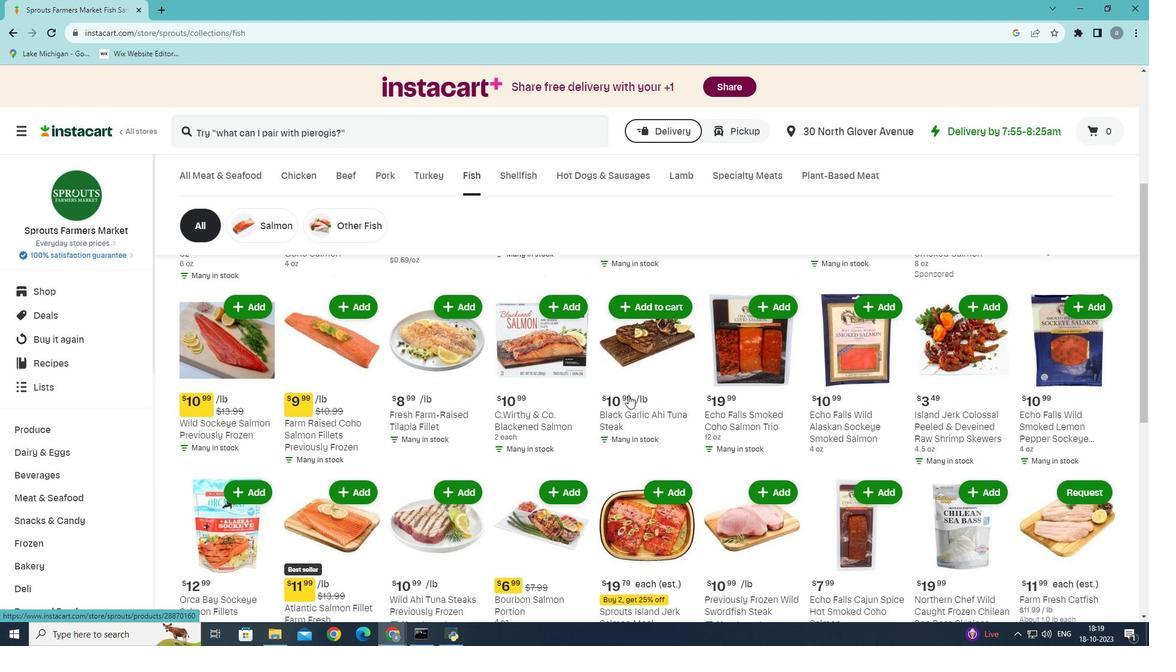 
Action: Mouse moved to (629, 395)
Screenshot: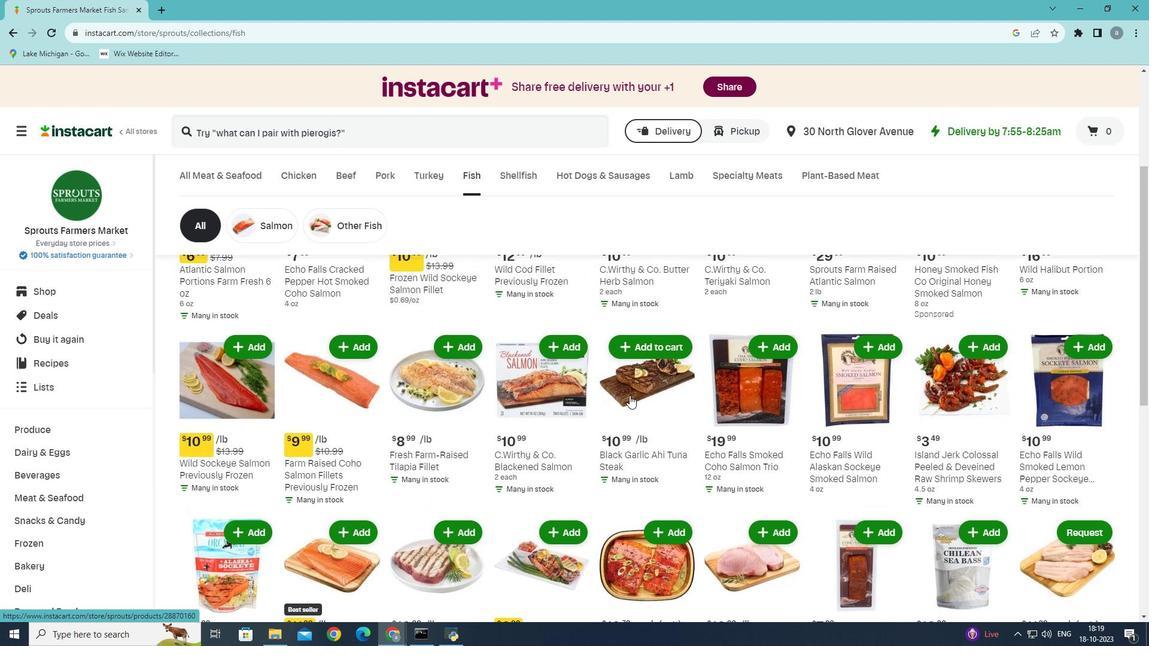 
Action: Mouse scrolled (629, 396) with delta (0, 0)
Screenshot: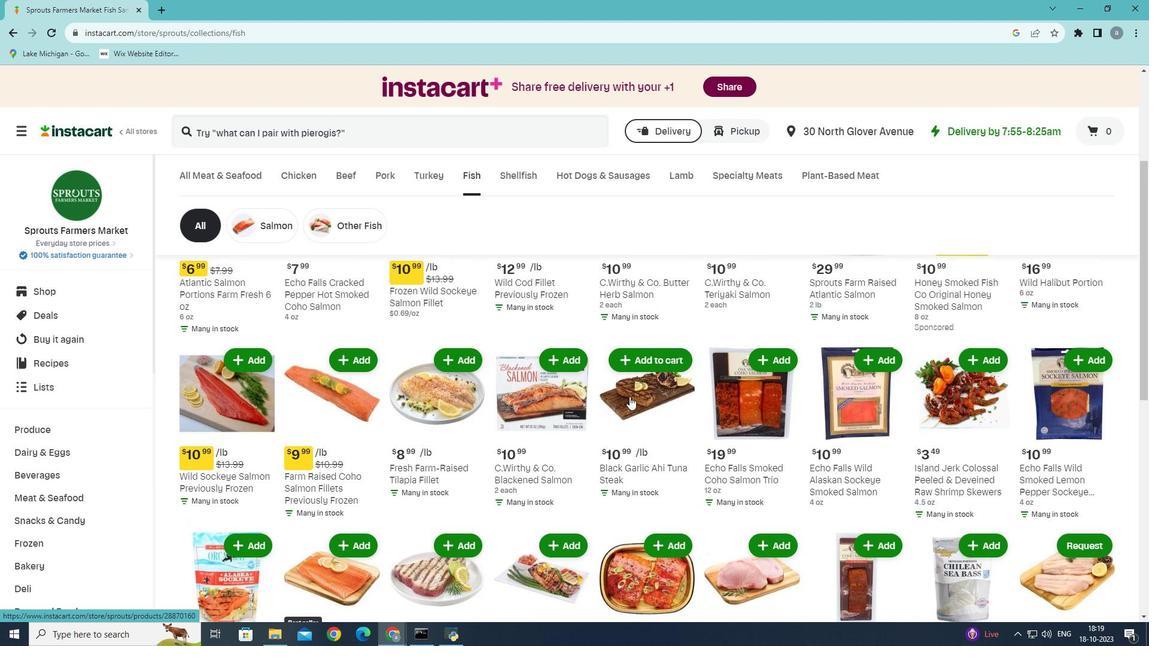 
Action: Mouse moved to (629, 396)
Screenshot: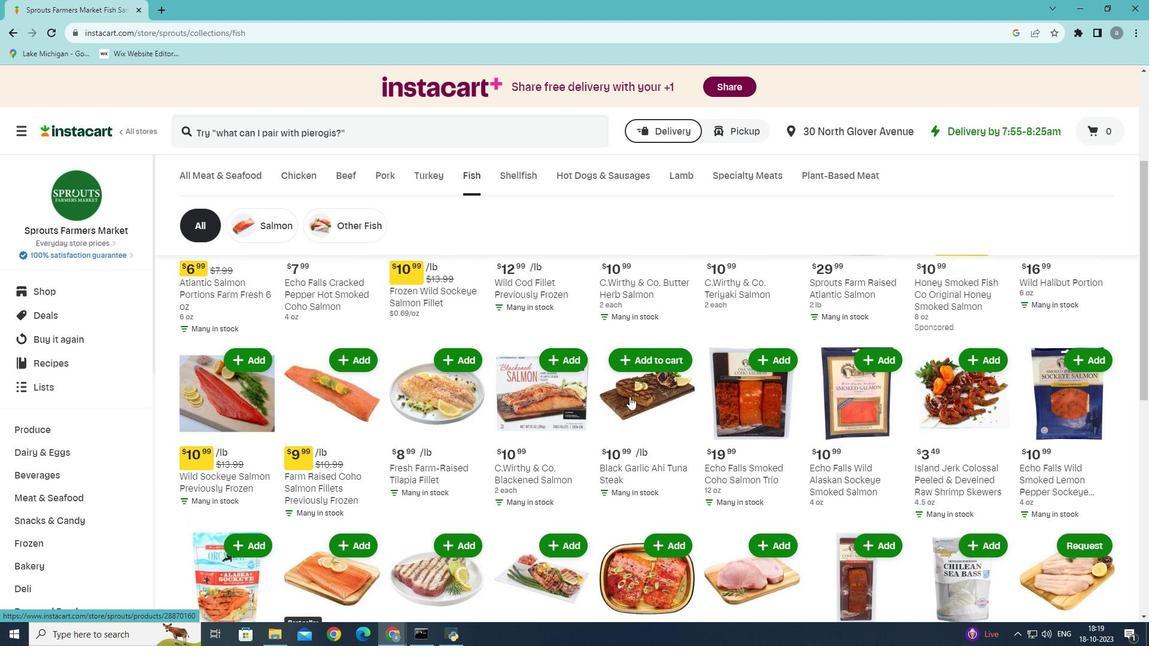 
Action: Mouse scrolled (629, 397) with delta (0, 0)
Screenshot: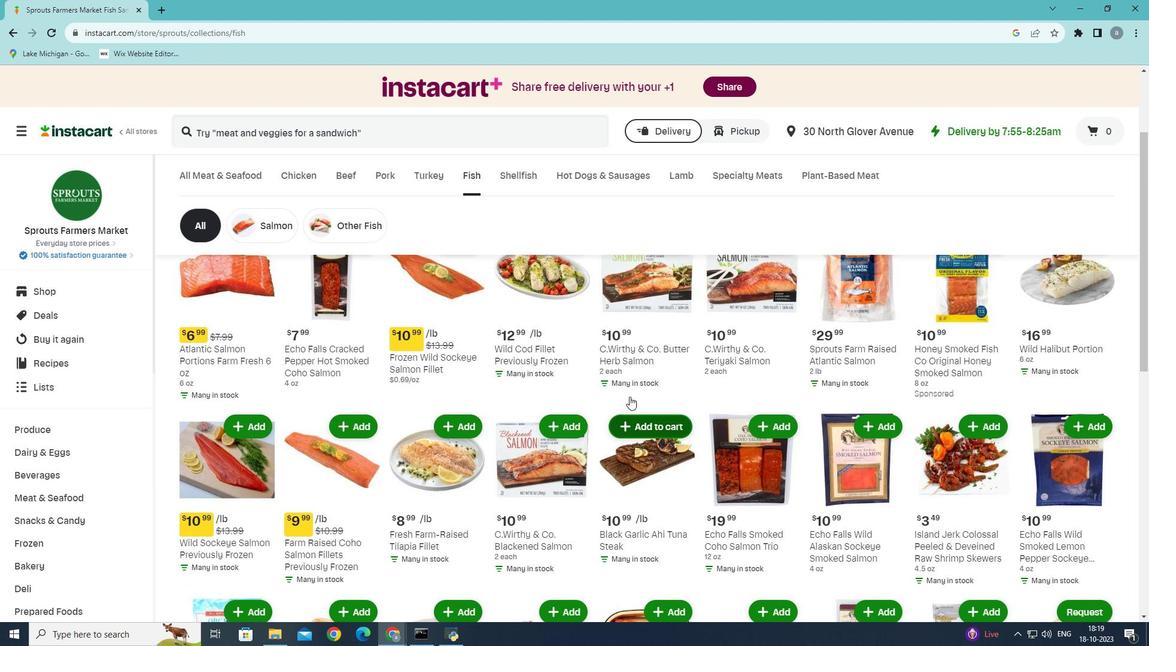 
Action: Mouse scrolled (629, 397) with delta (0, 0)
Screenshot: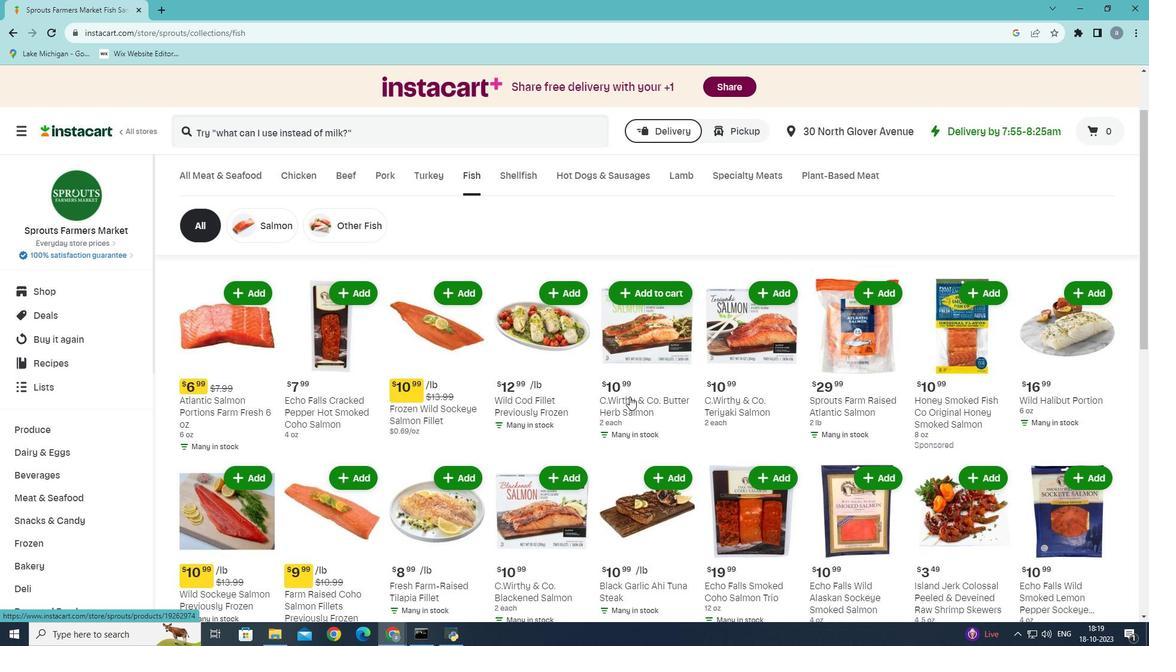 
Action: Mouse scrolled (629, 397) with delta (0, 0)
Screenshot: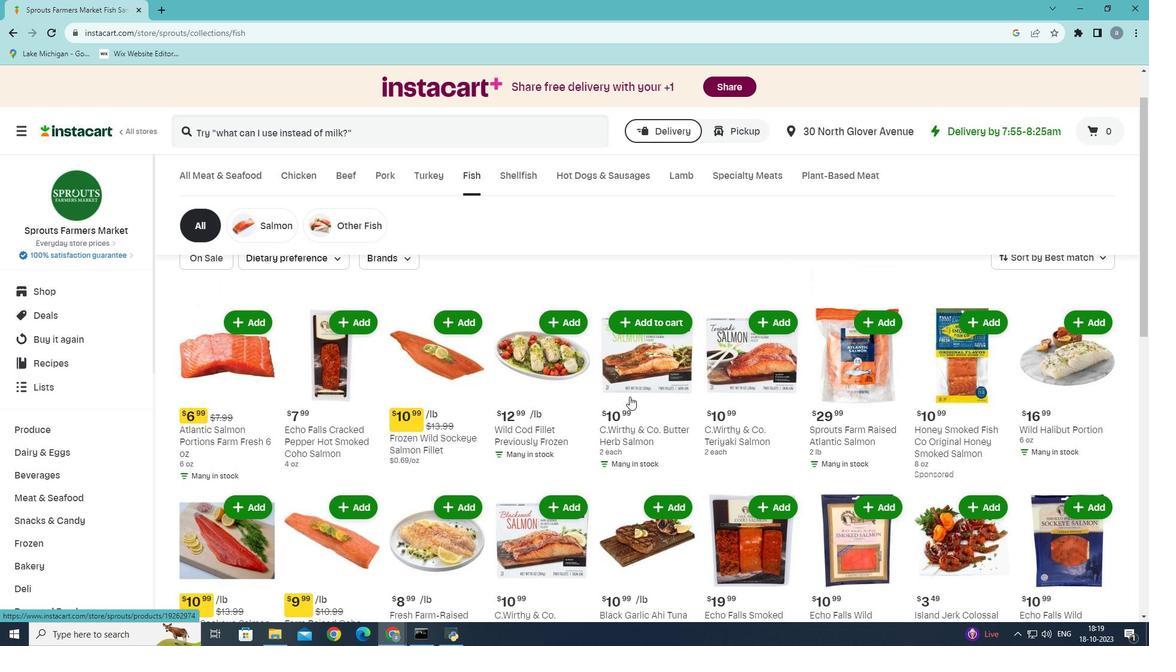 
Action: Mouse moved to (572, 390)
Screenshot: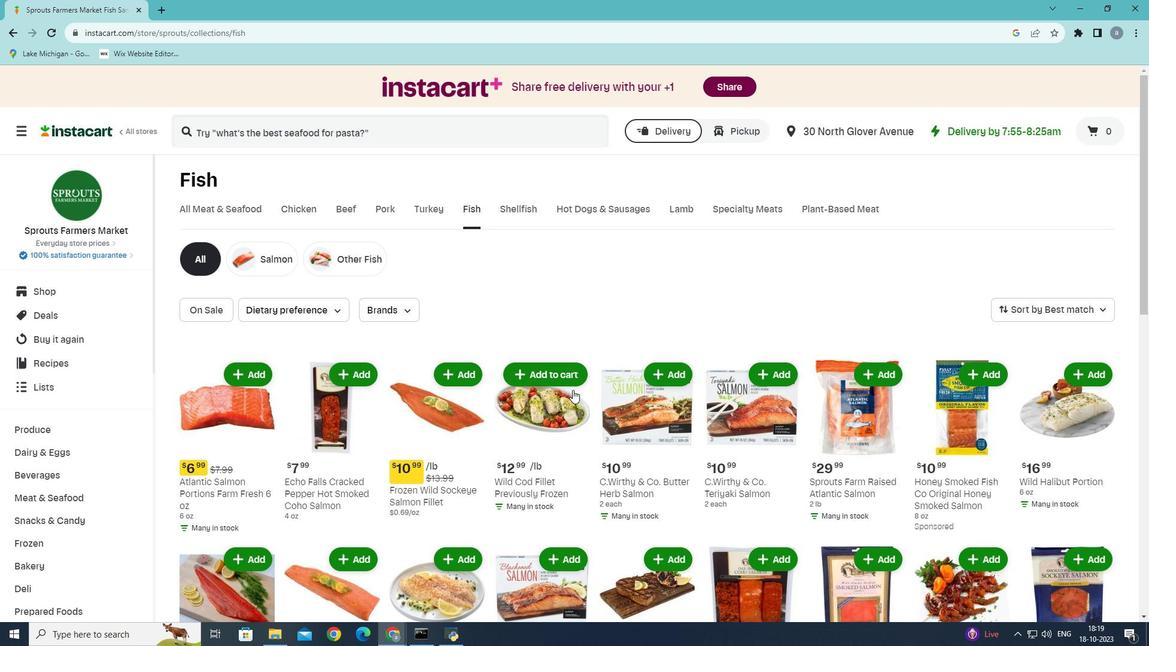 
Action: Mouse scrolled (572, 389) with delta (0, 0)
Screenshot: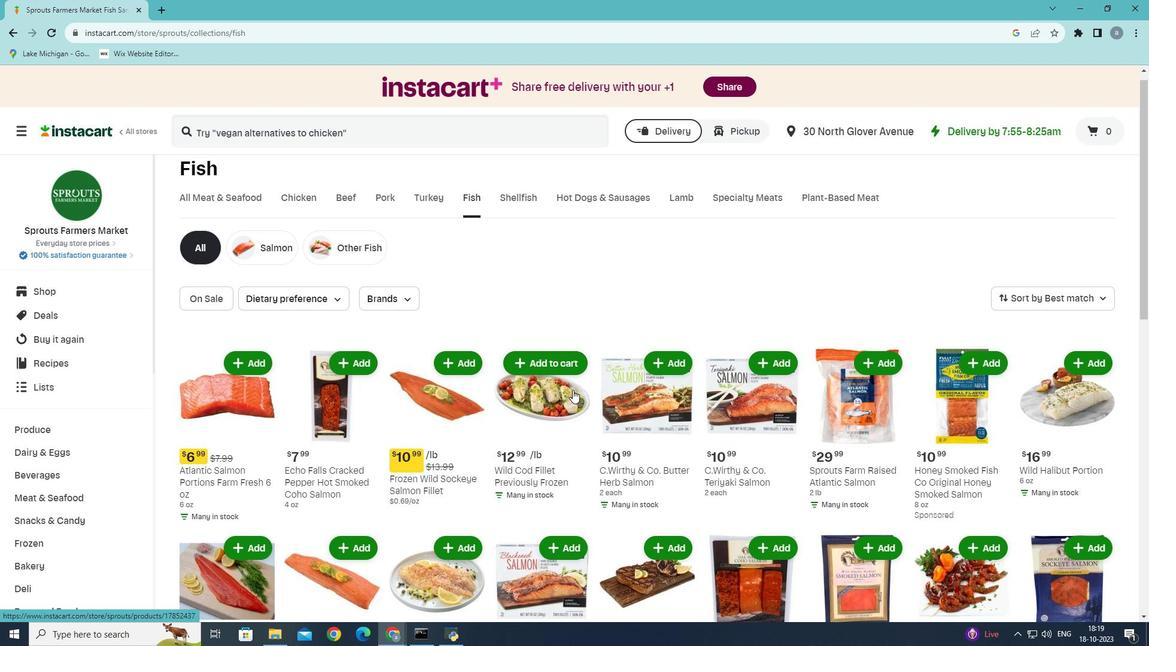 
Action: Mouse moved to (687, 446)
Screenshot: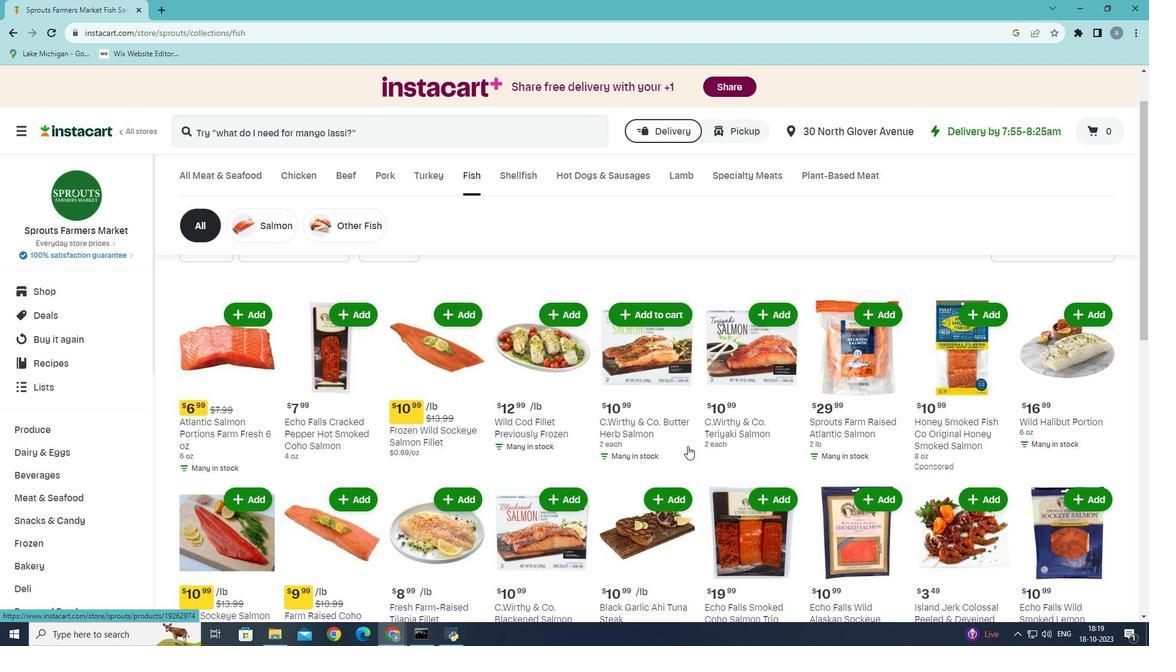 
Action: Mouse scrolled (687, 445) with delta (0, 0)
Screenshot: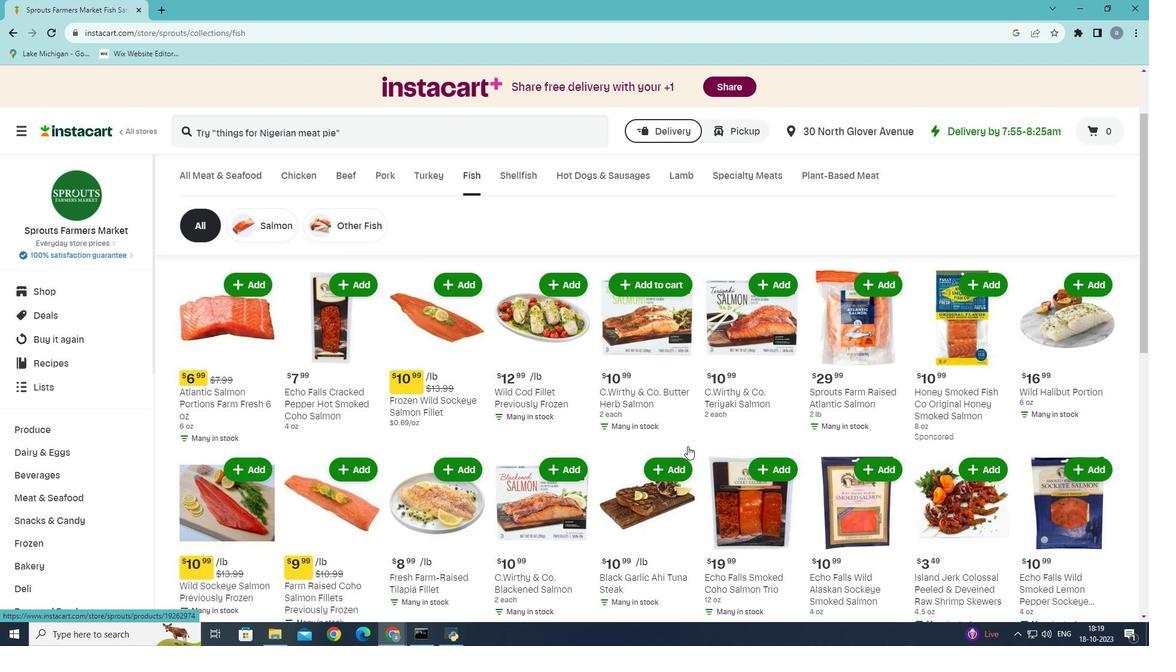 
Action: Mouse moved to (772, 423)
Screenshot: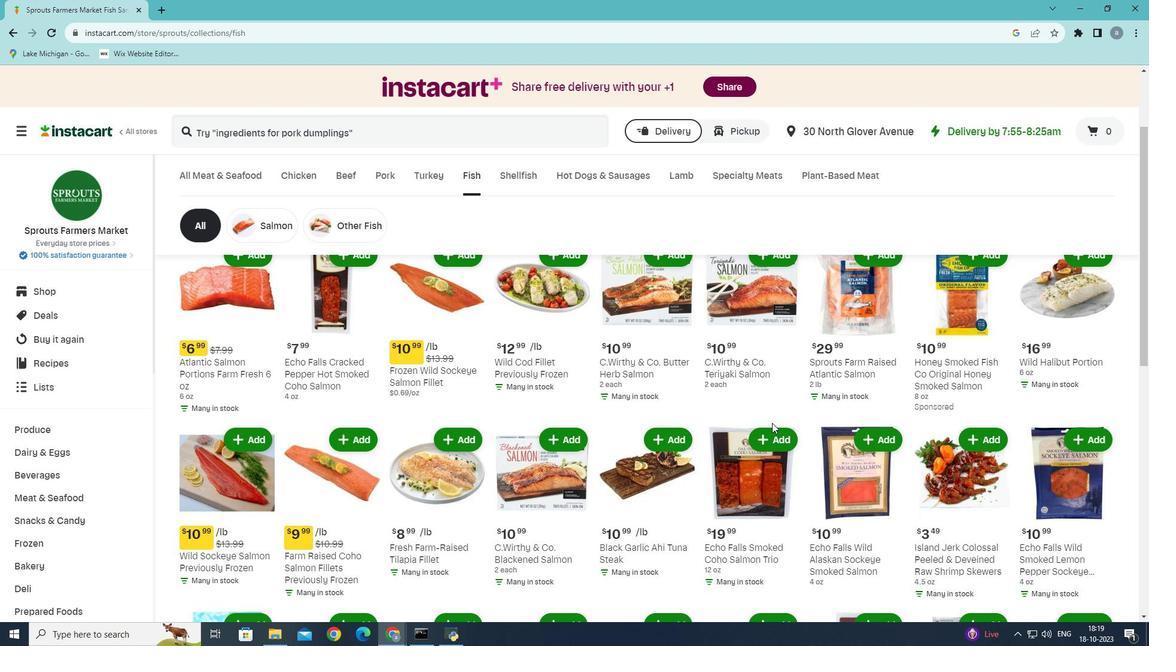
Action: Mouse scrolled (772, 422) with delta (0, 0)
Screenshot: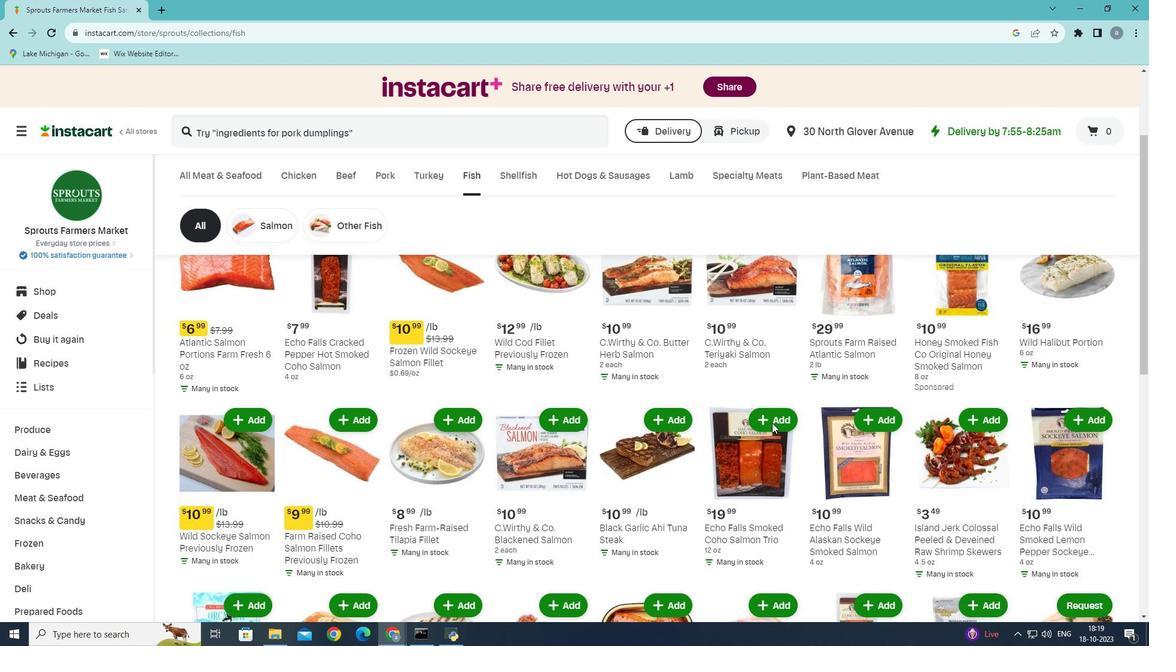 
Action: Mouse moved to (250, 378)
Screenshot: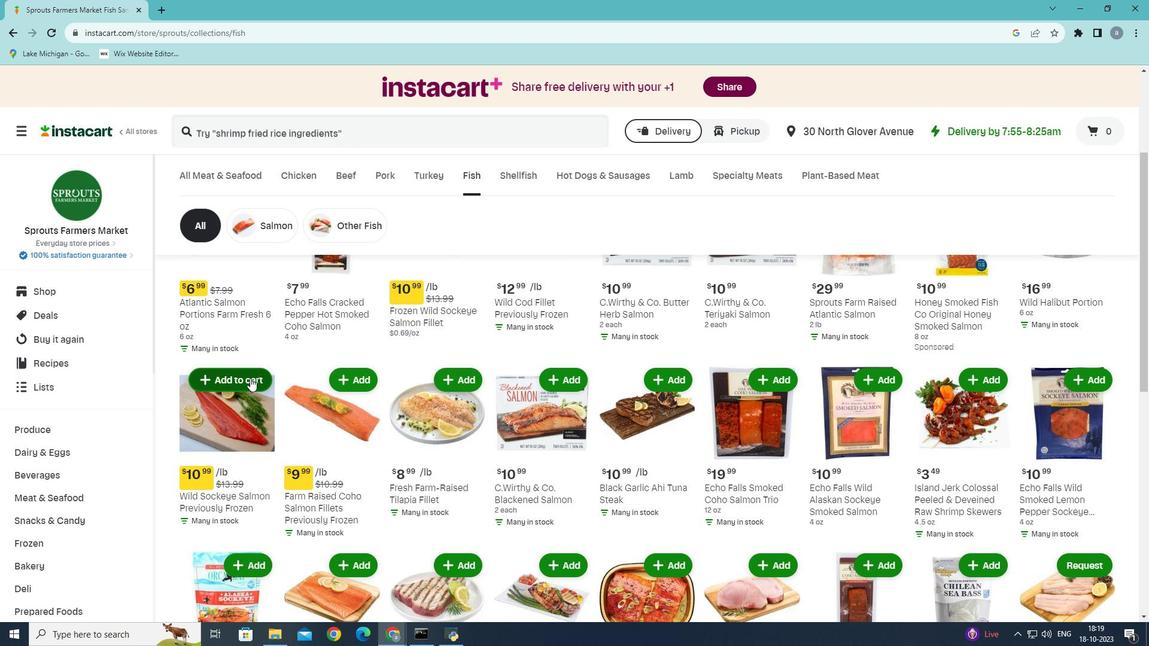 
Action: Mouse pressed left at (250, 378)
Screenshot: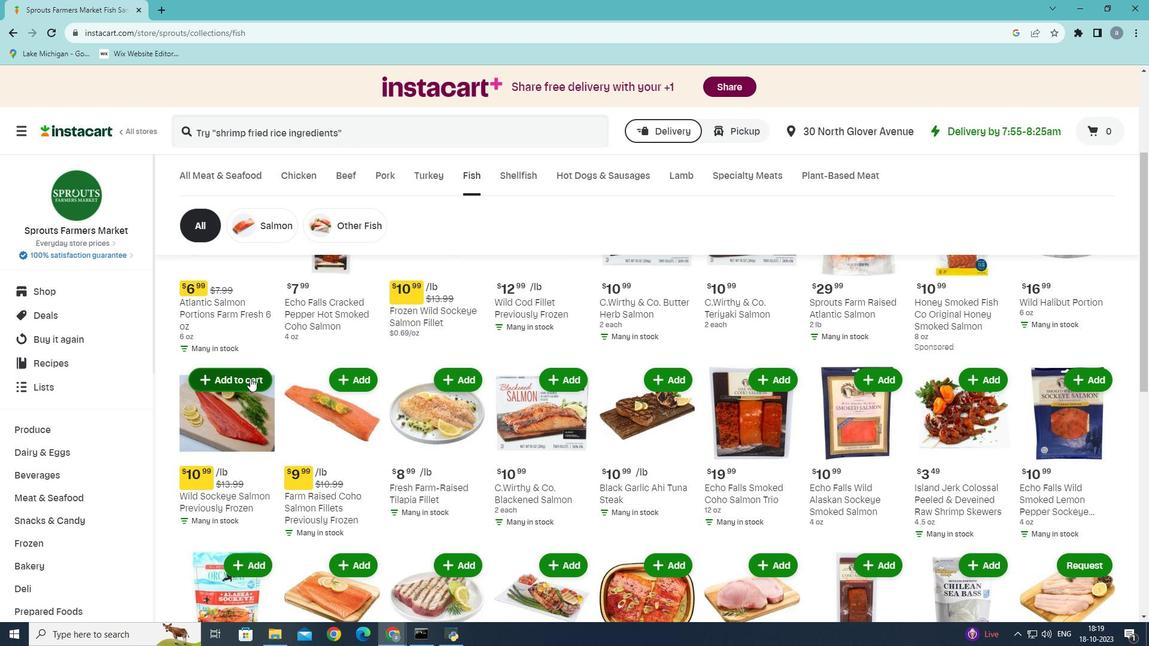 
Action: Mouse moved to (232, 399)
Screenshot: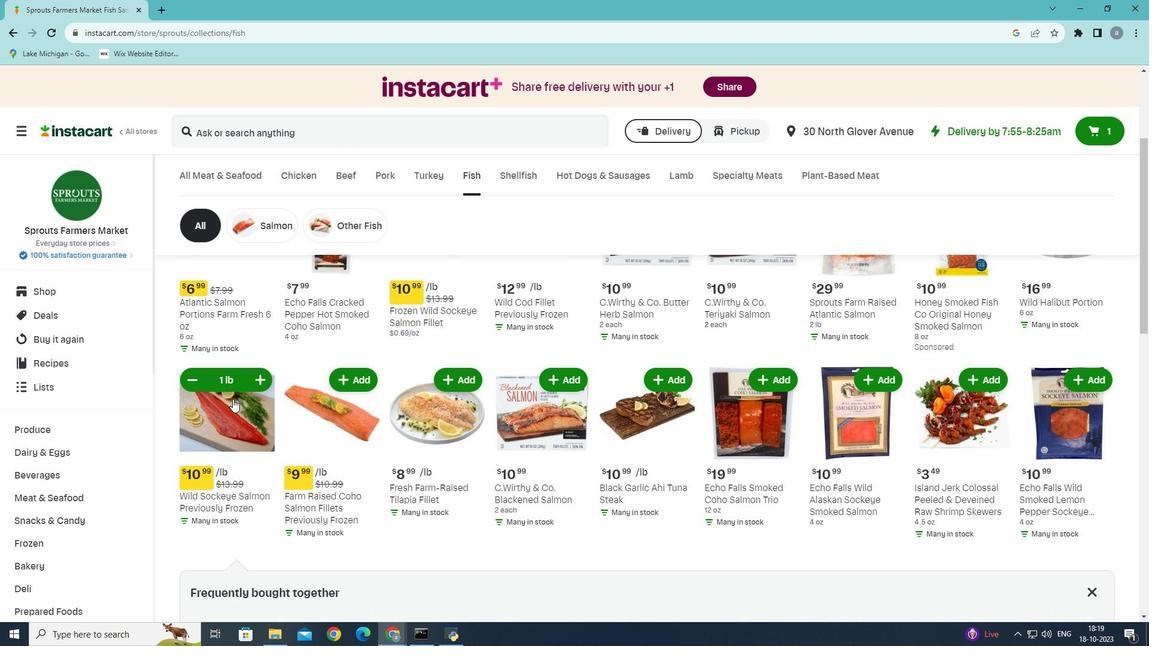 
